 Task: Create a due date automation trigger when advanced on, 2 days before a card is due add dates with an overdue due date at 11:00 AM.
Action: Mouse moved to (1005, 294)
Screenshot: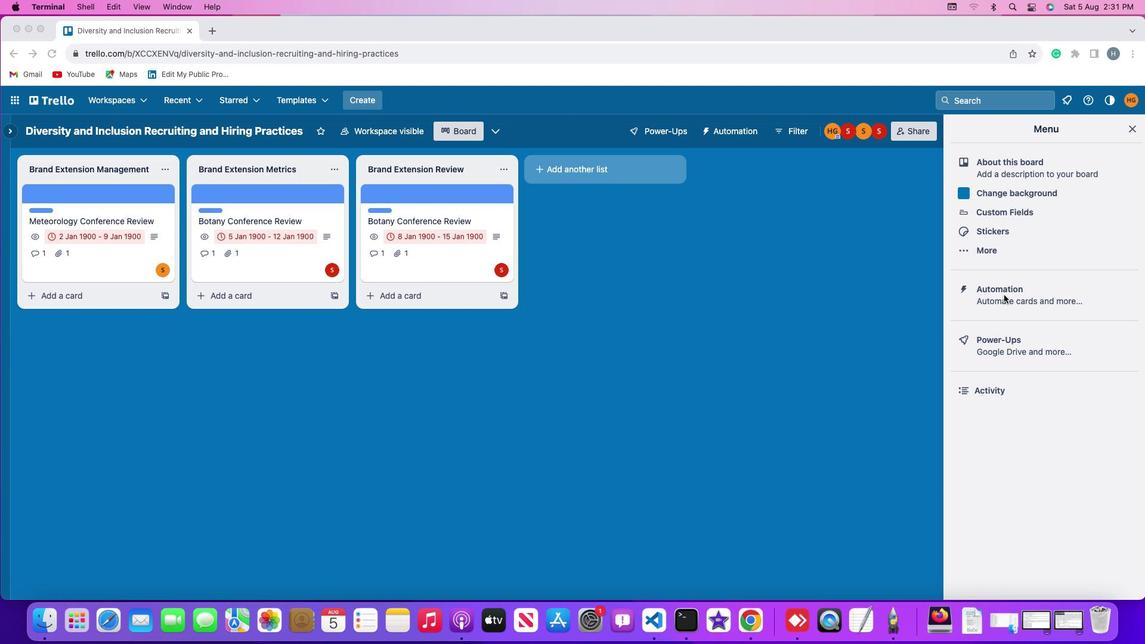 
Action: Mouse pressed left at (1005, 294)
Screenshot: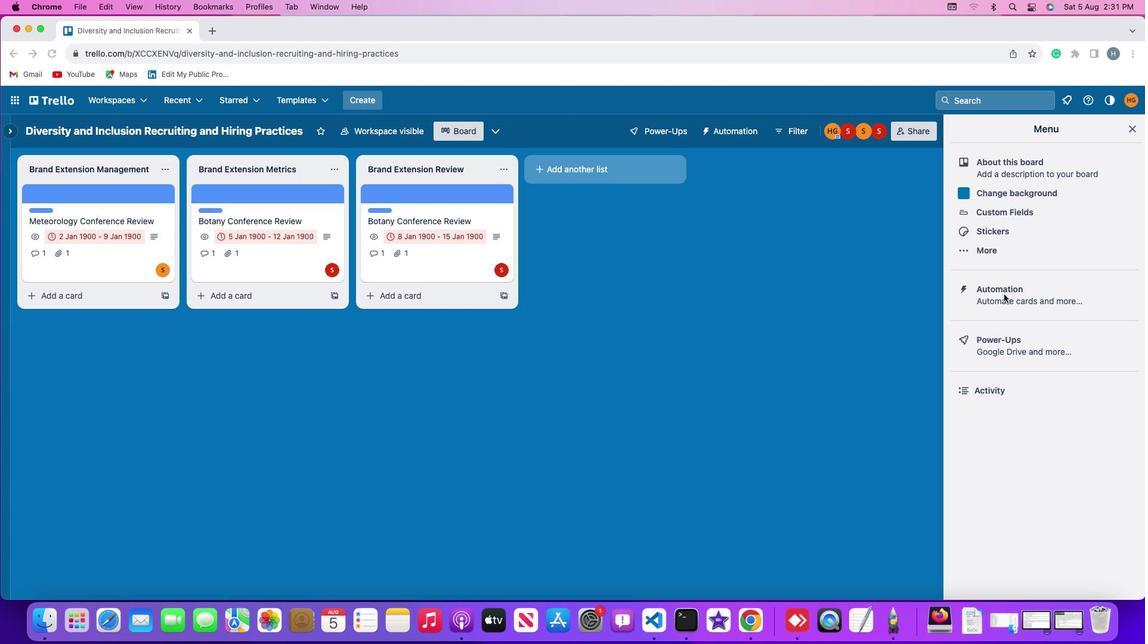 
Action: Mouse moved to (1005, 294)
Screenshot: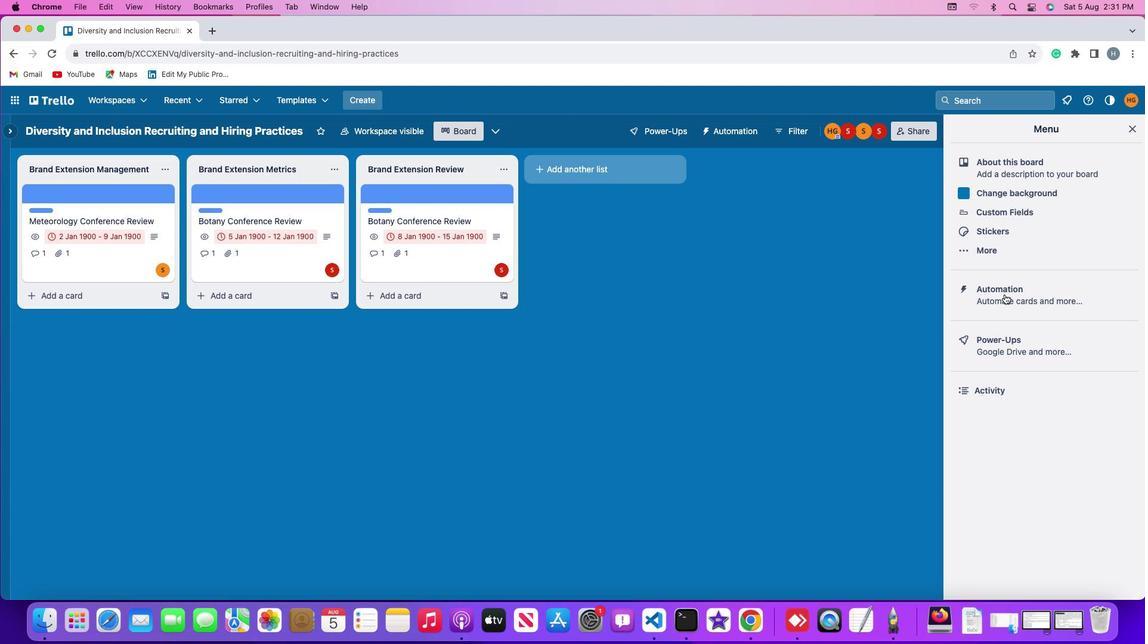 
Action: Mouse pressed left at (1005, 294)
Screenshot: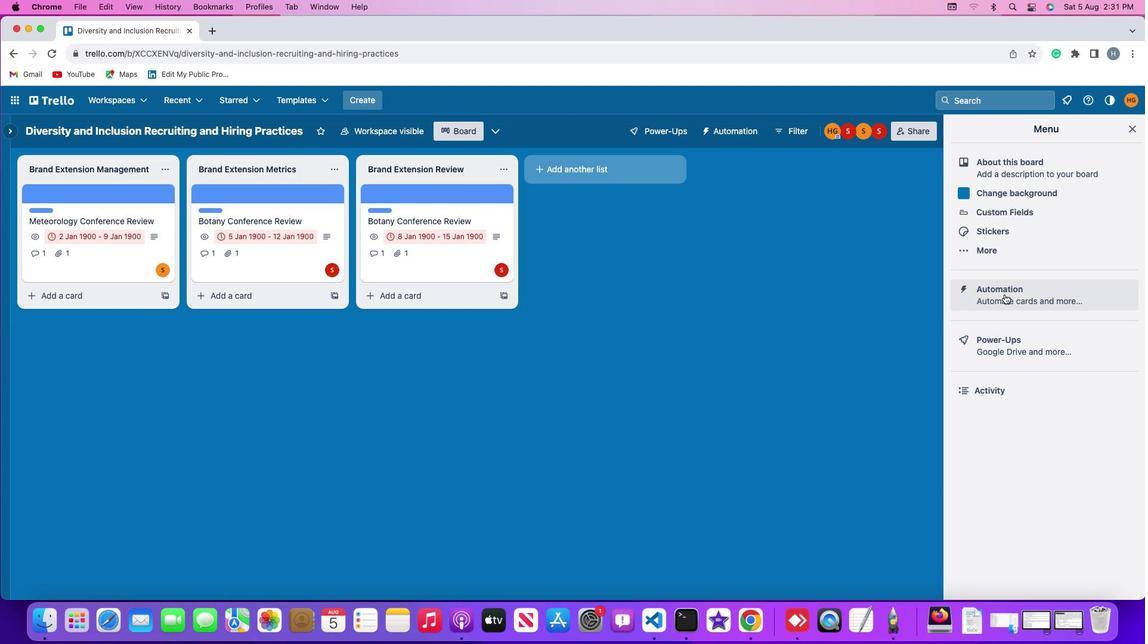 
Action: Mouse moved to (69, 286)
Screenshot: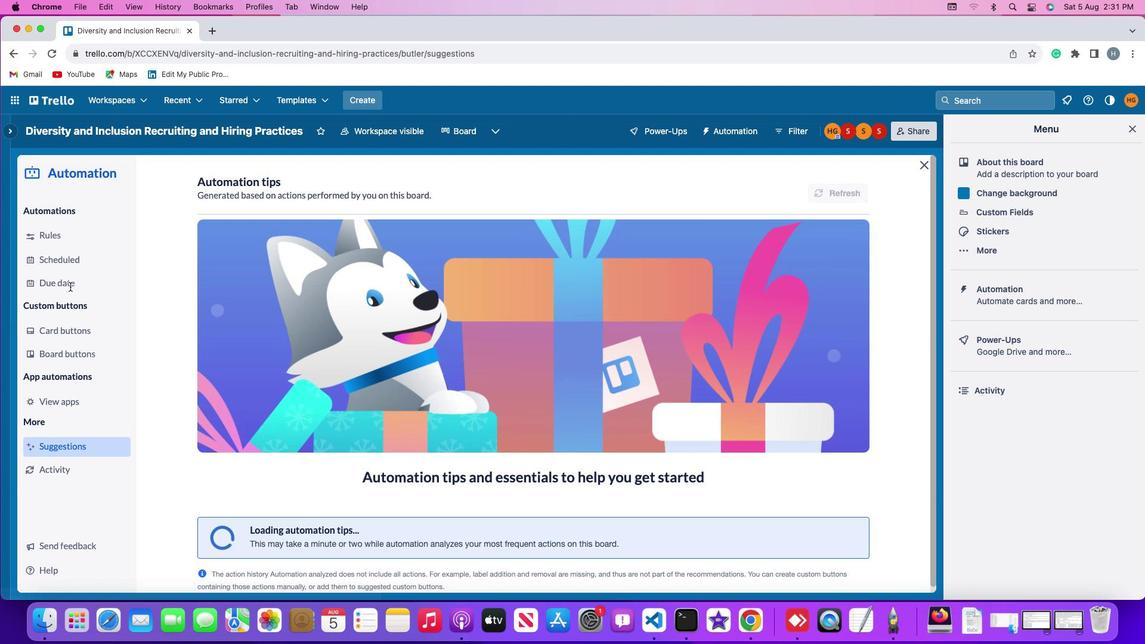 
Action: Mouse pressed left at (69, 286)
Screenshot: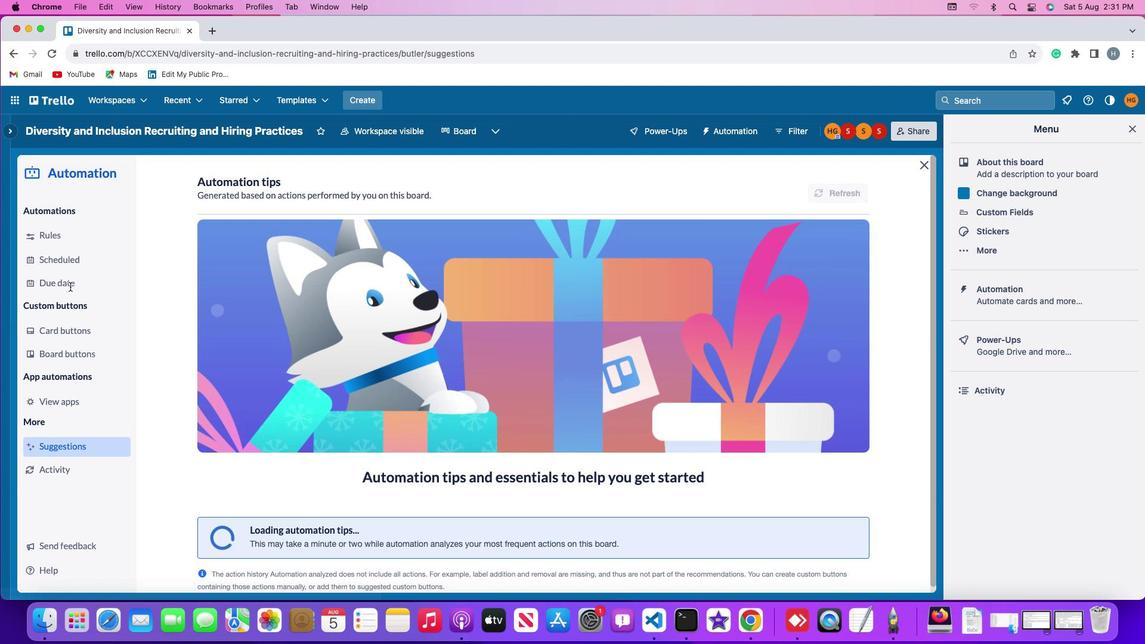 
Action: Mouse moved to (805, 183)
Screenshot: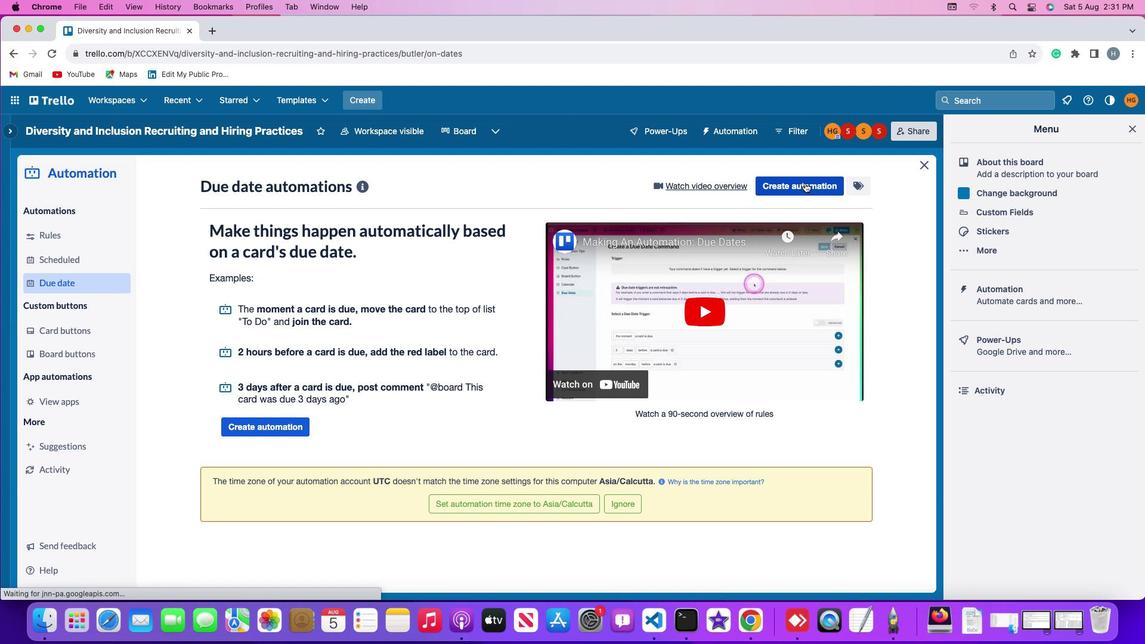 
Action: Mouse pressed left at (805, 183)
Screenshot: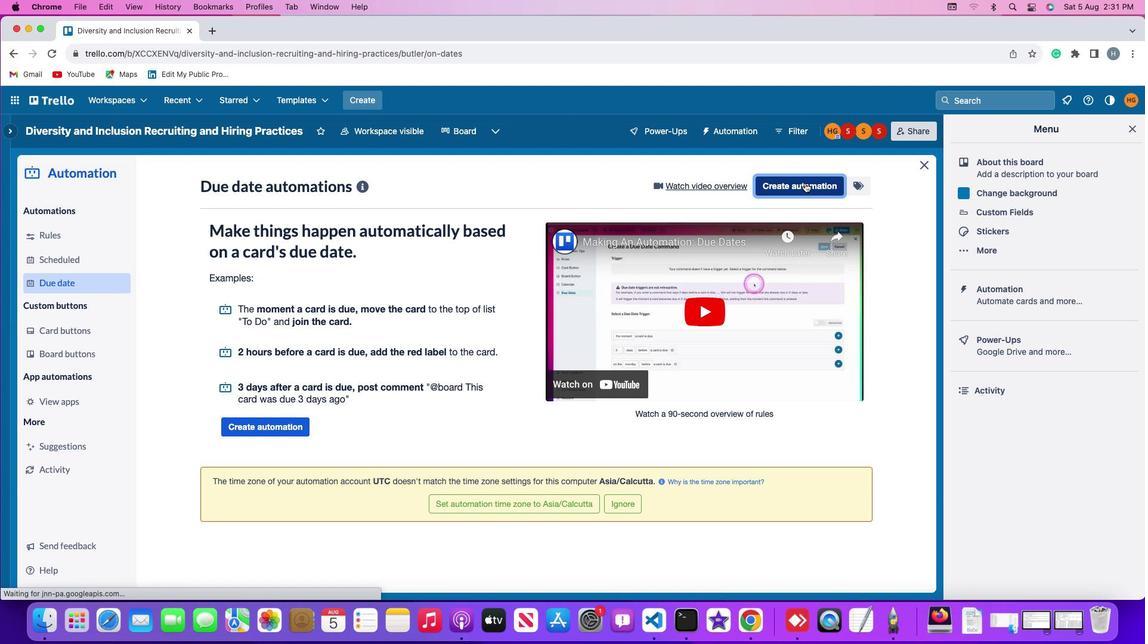 
Action: Mouse moved to (530, 299)
Screenshot: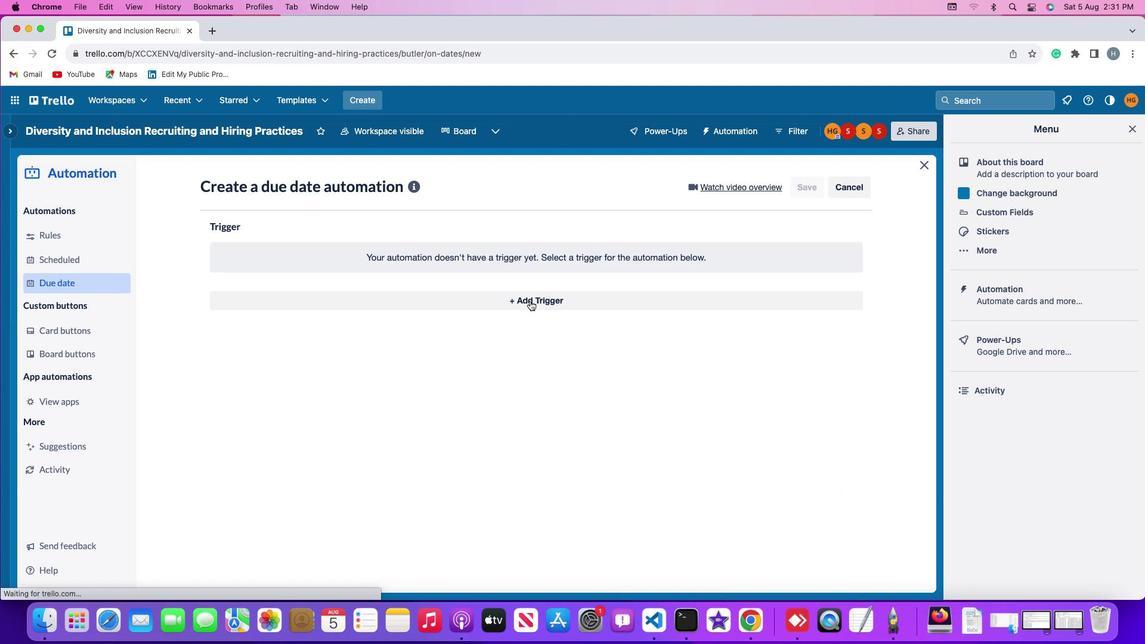 
Action: Mouse pressed left at (530, 299)
Screenshot: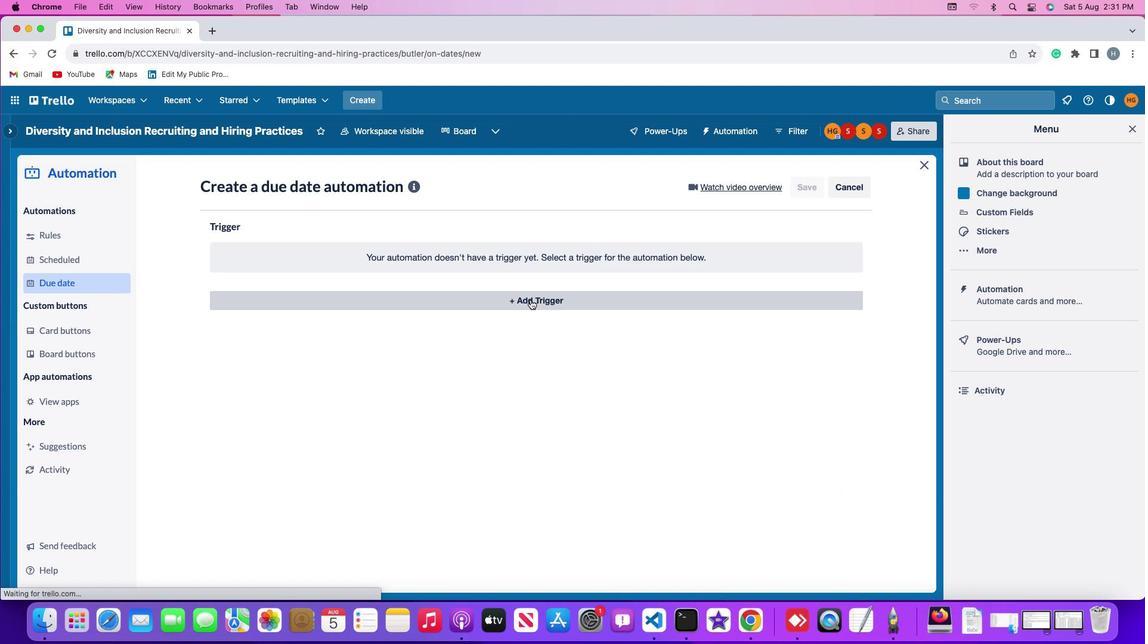 
Action: Mouse moved to (235, 480)
Screenshot: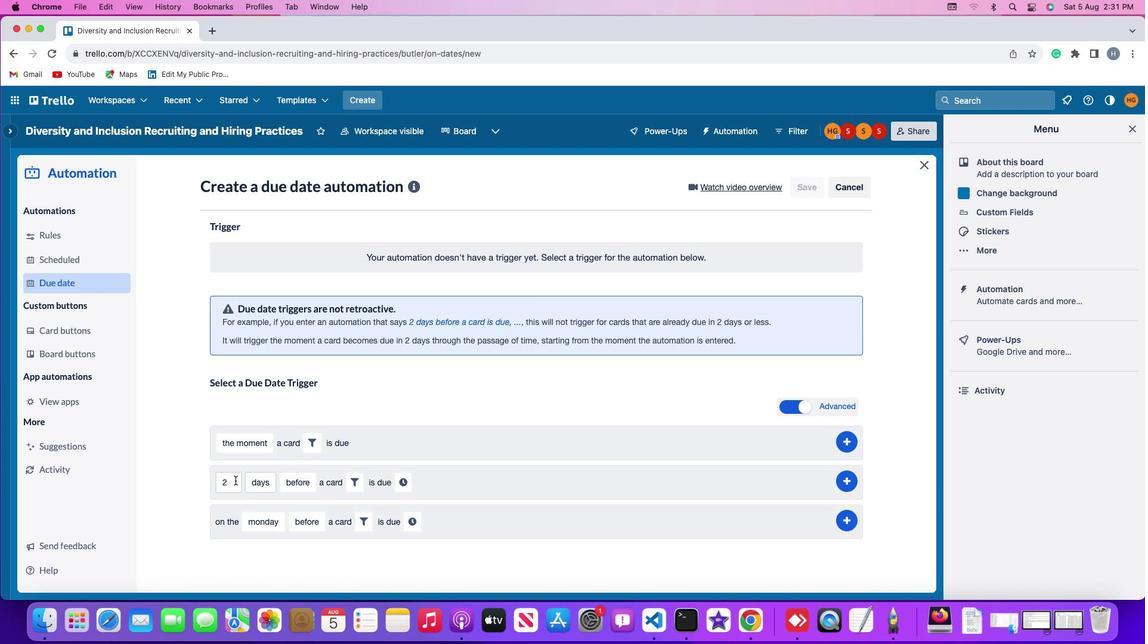 
Action: Mouse pressed left at (235, 480)
Screenshot: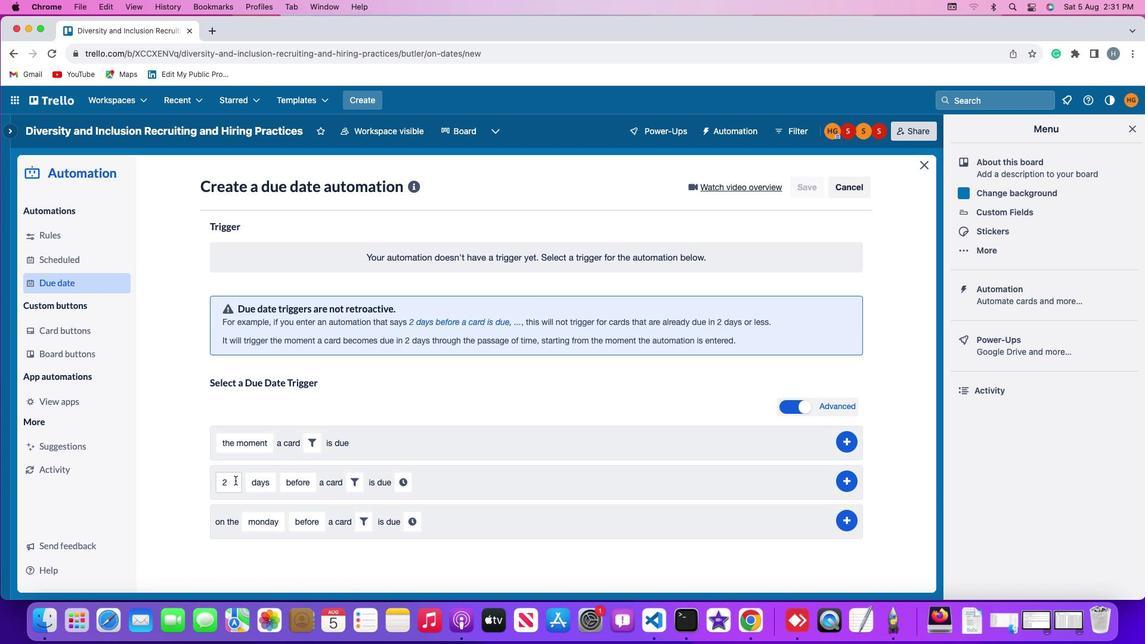 
Action: Key pressed Key.backspace'2'
Screenshot: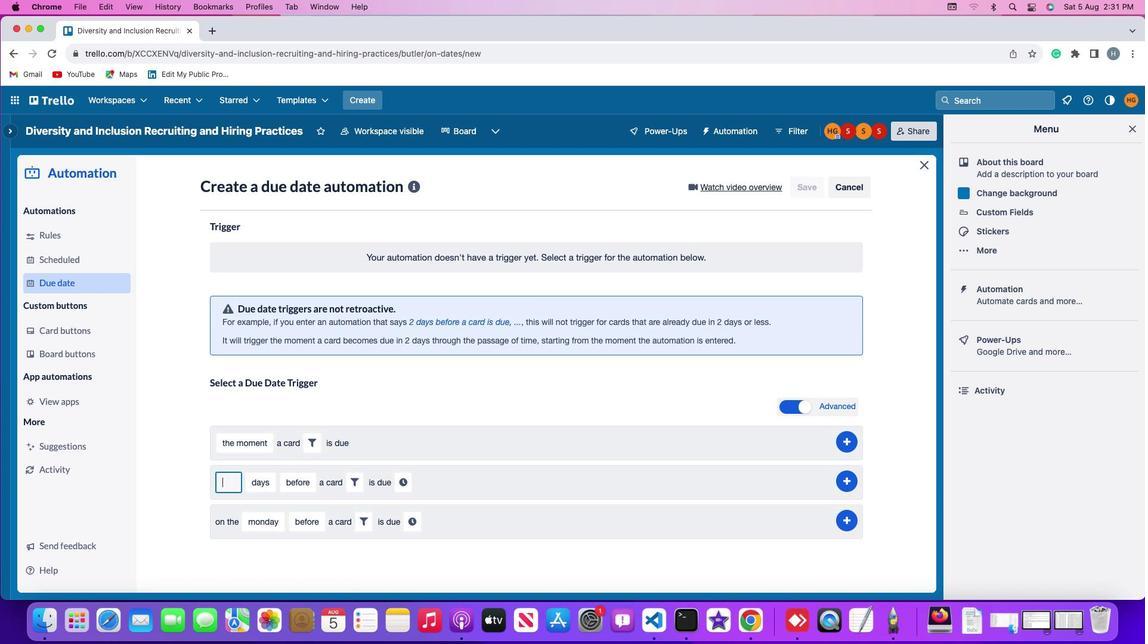 
Action: Mouse moved to (256, 483)
Screenshot: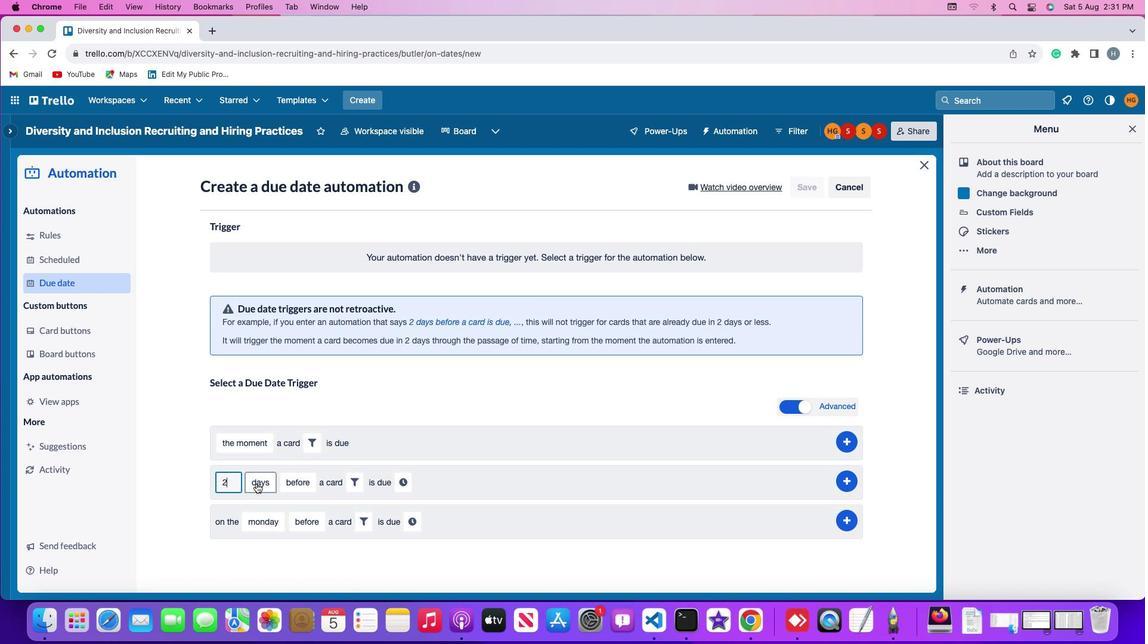 
Action: Mouse pressed left at (256, 483)
Screenshot: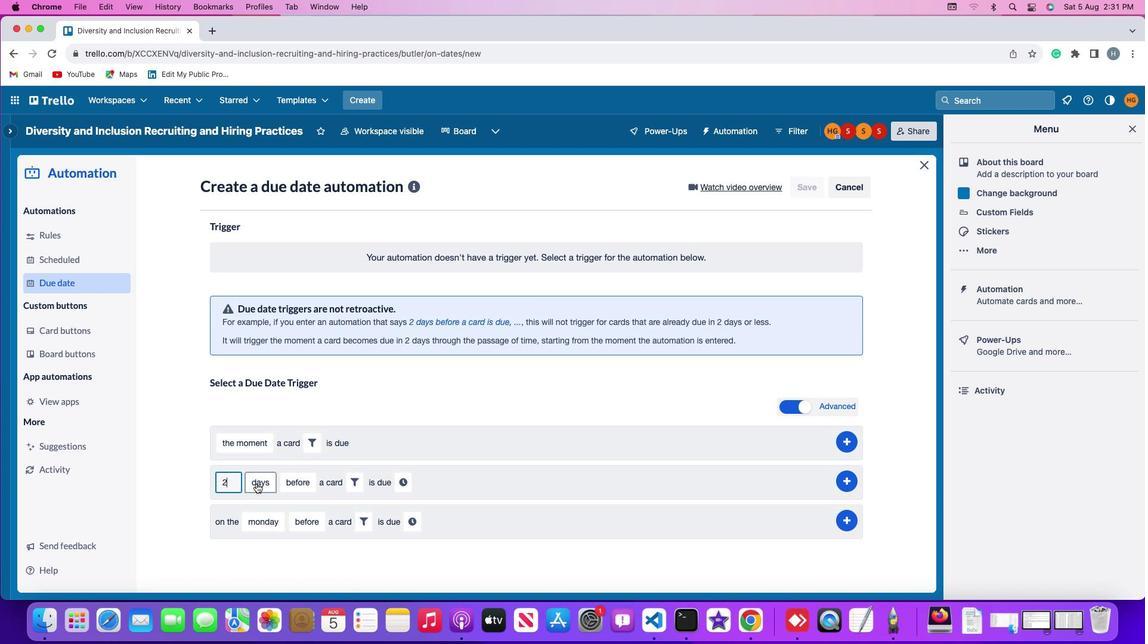 
Action: Mouse moved to (262, 503)
Screenshot: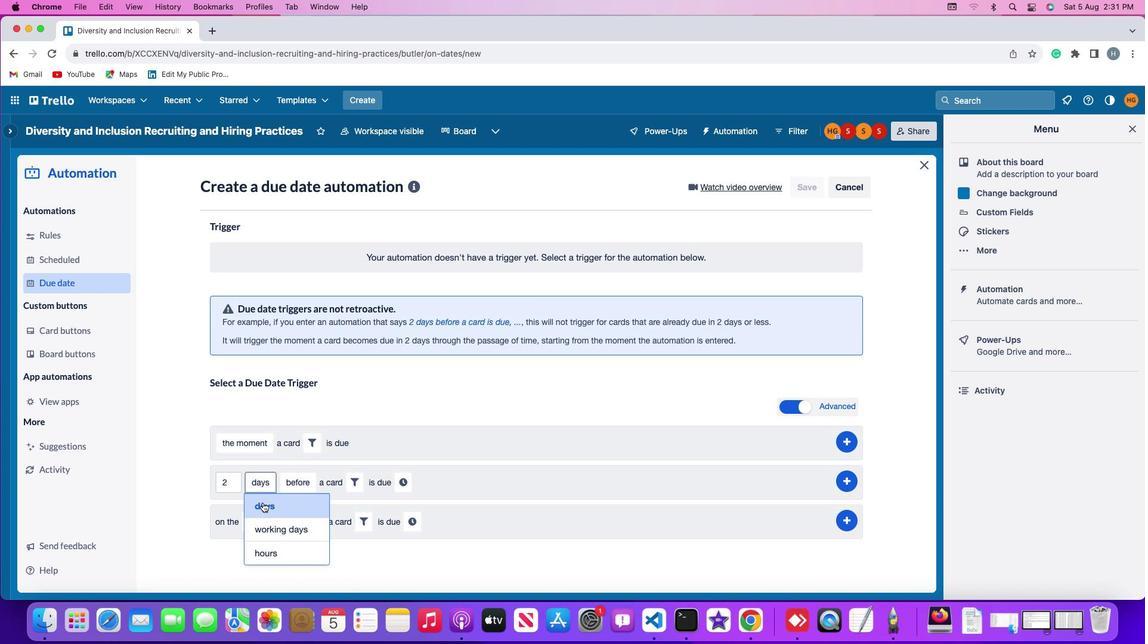 
Action: Mouse pressed left at (262, 503)
Screenshot: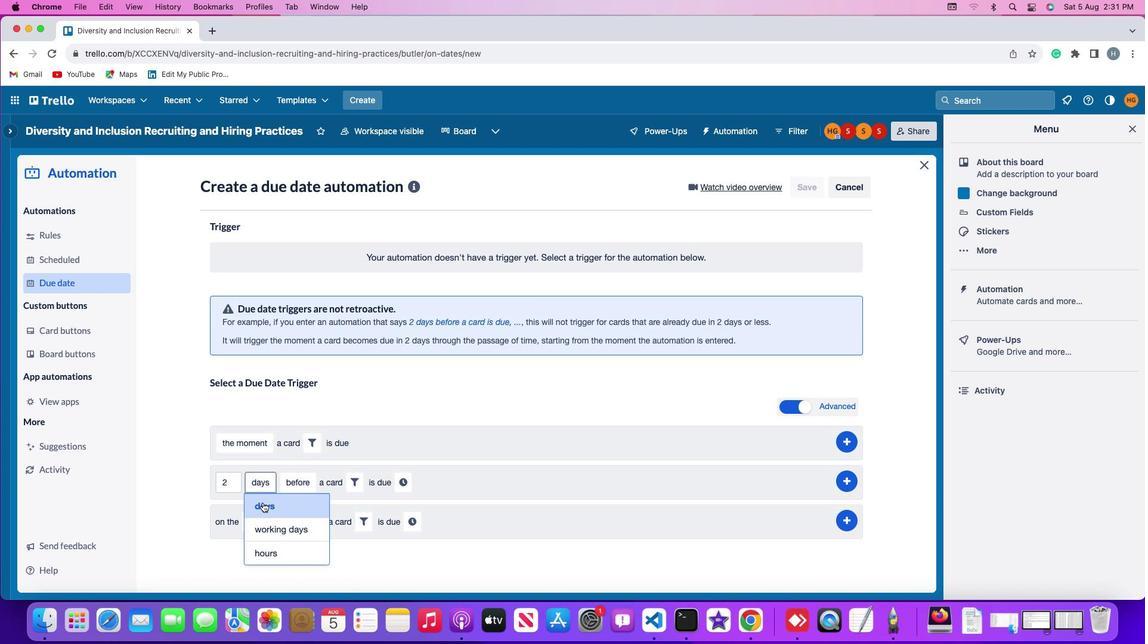 
Action: Mouse moved to (293, 481)
Screenshot: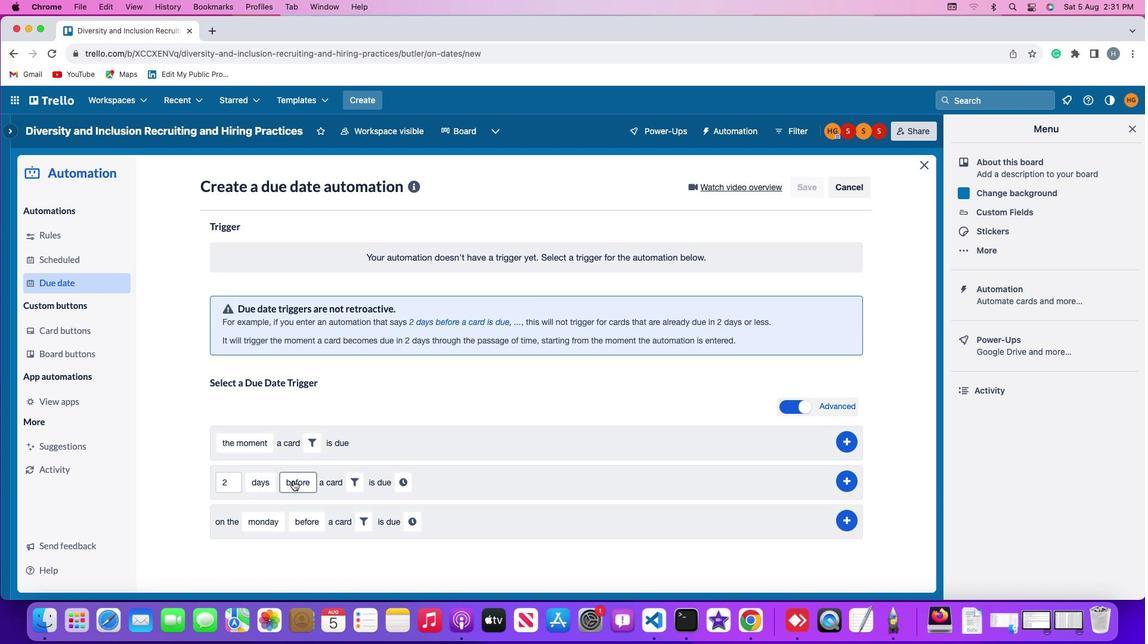 
Action: Mouse pressed left at (293, 481)
Screenshot: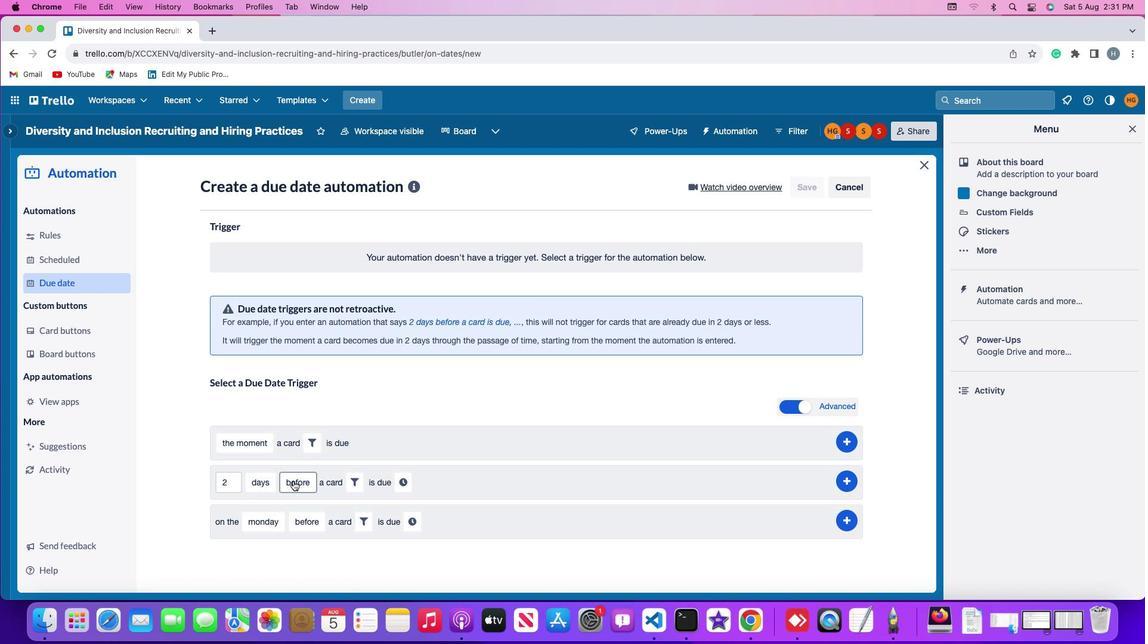 
Action: Mouse moved to (300, 509)
Screenshot: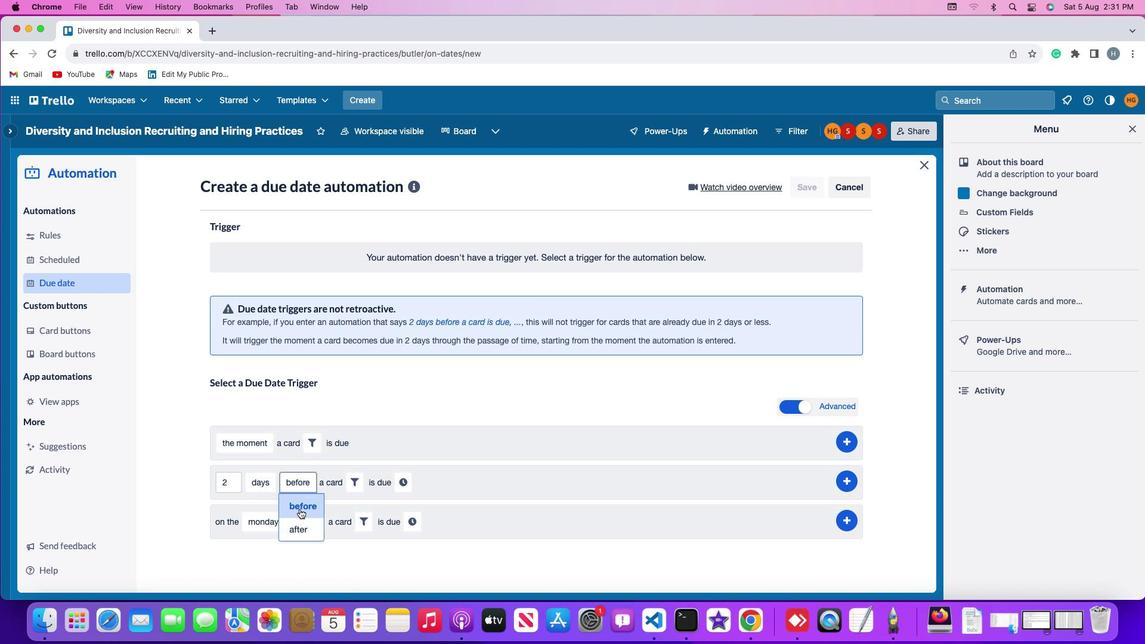 
Action: Mouse pressed left at (300, 509)
Screenshot: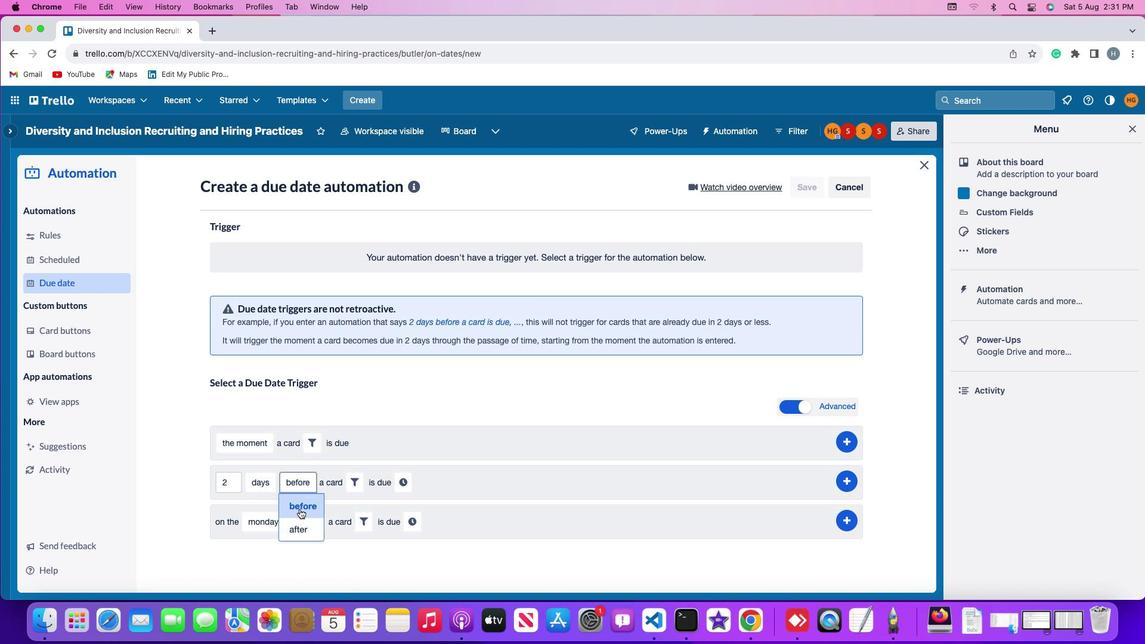 
Action: Mouse moved to (361, 484)
Screenshot: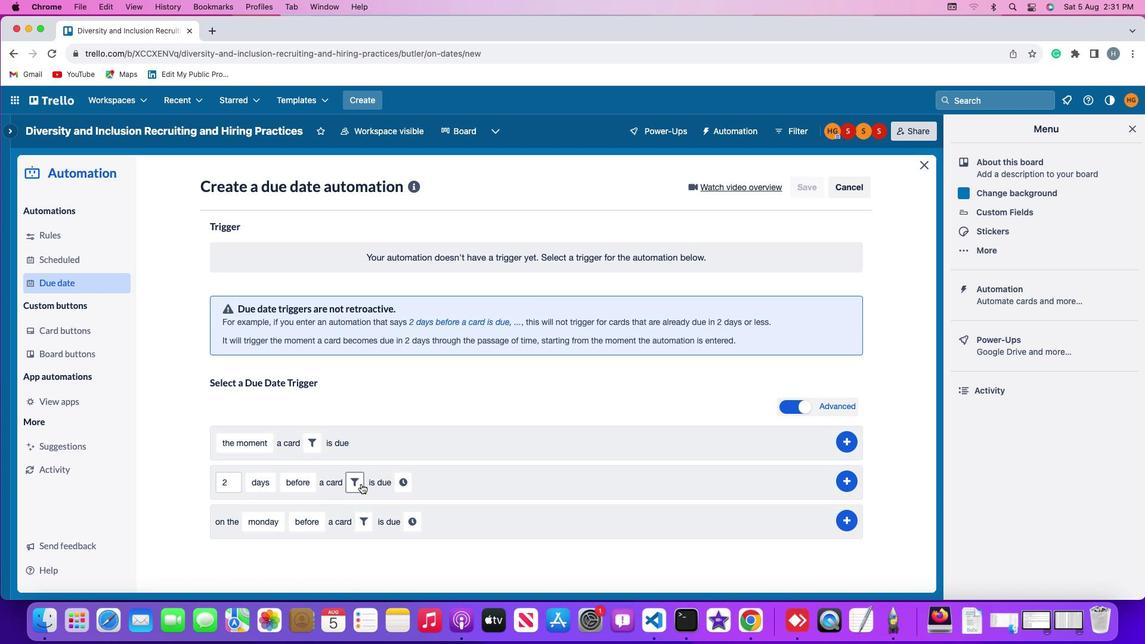 
Action: Mouse pressed left at (361, 484)
Screenshot: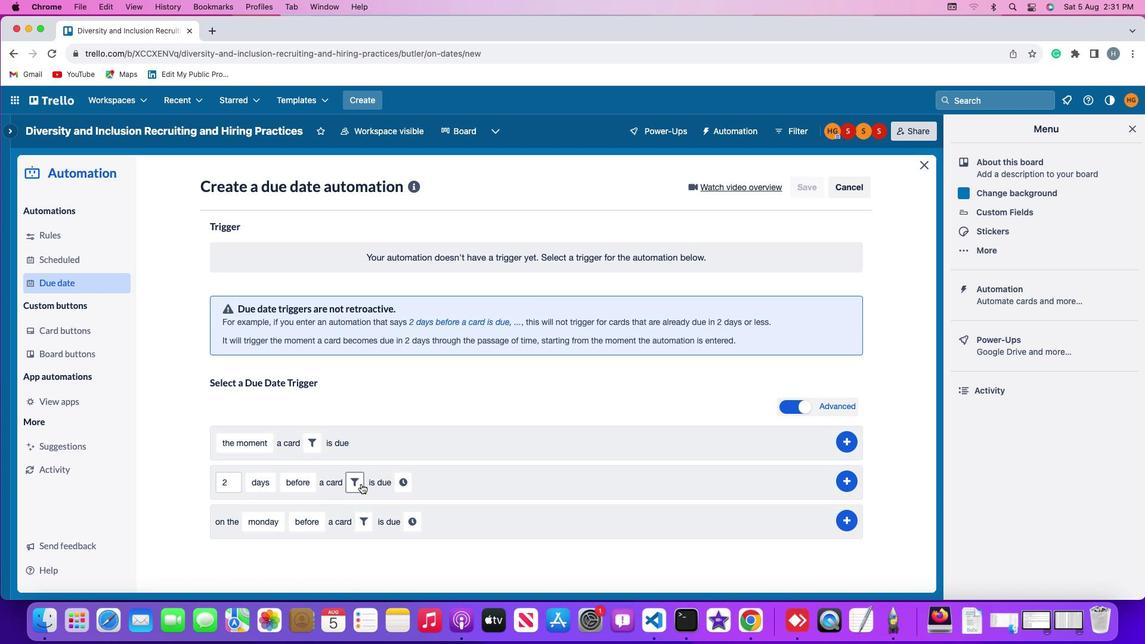
Action: Mouse moved to (361, 484)
Screenshot: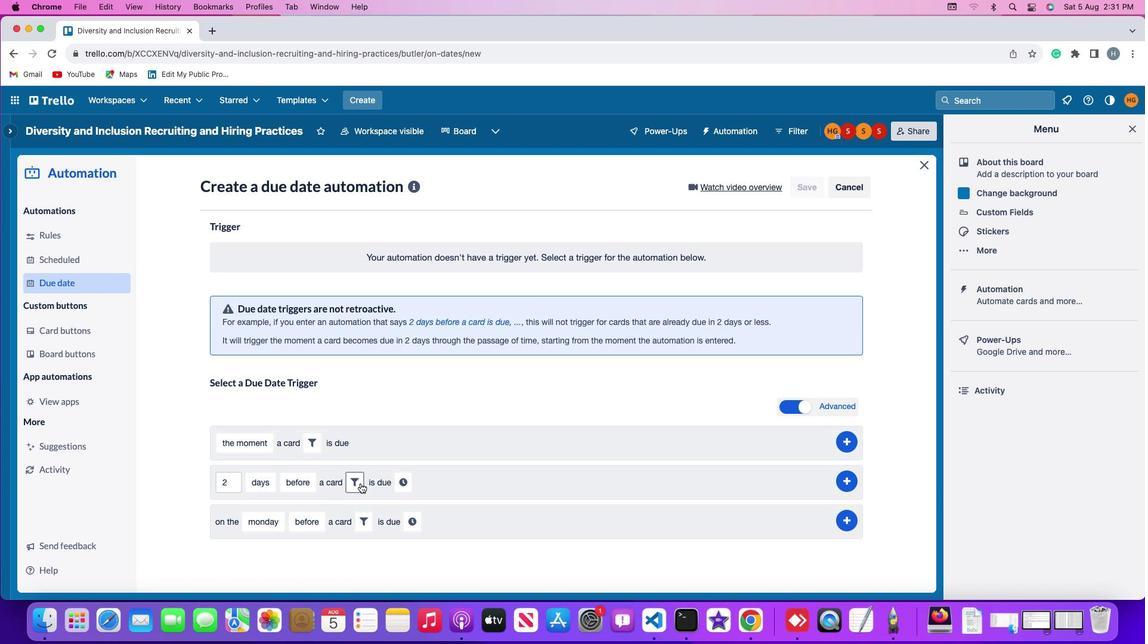 
Action: Mouse scrolled (361, 484) with delta (0, 0)
Screenshot: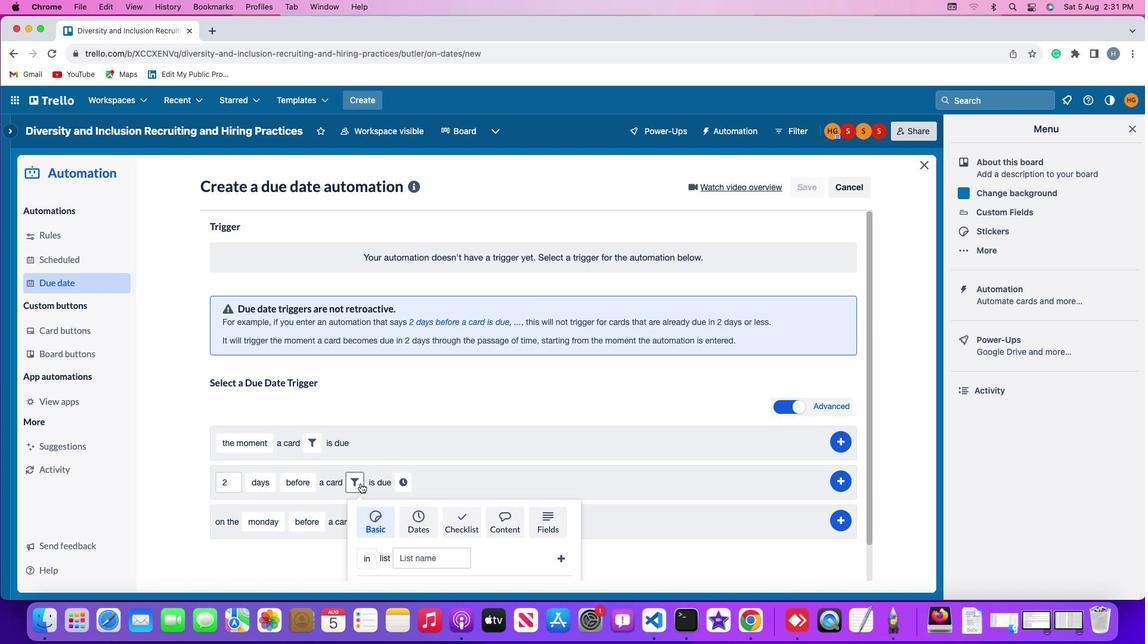 
Action: Mouse scrolled (361, 484) with delta (0, 0)
Screenshot: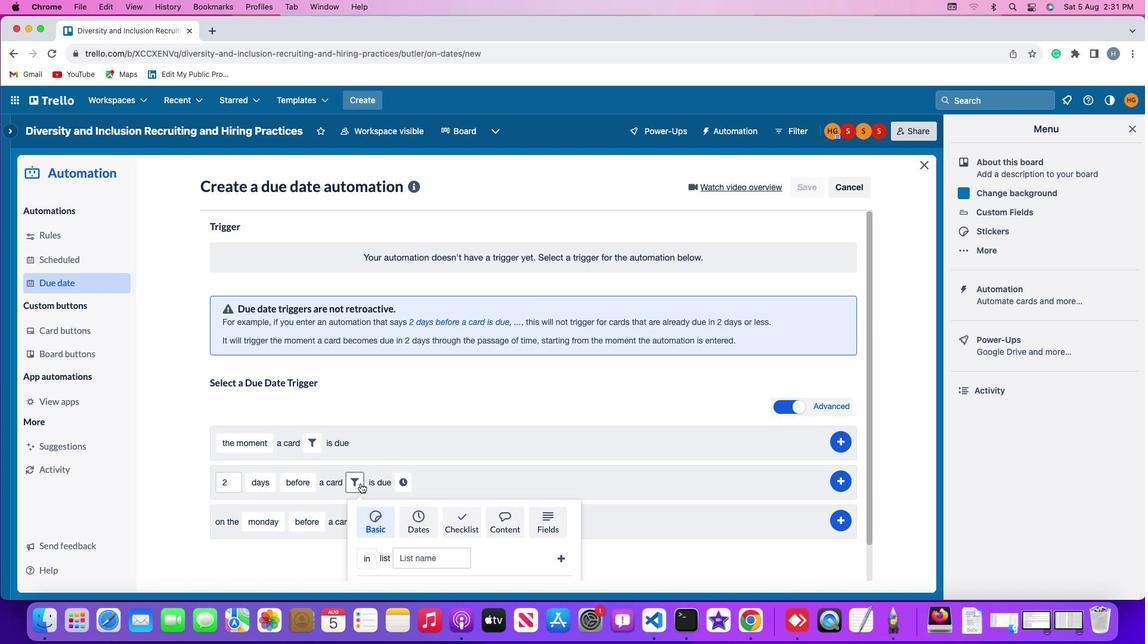 
Action: Mouse scrolled (361, 484) with delta (0, -1)
Screenshot: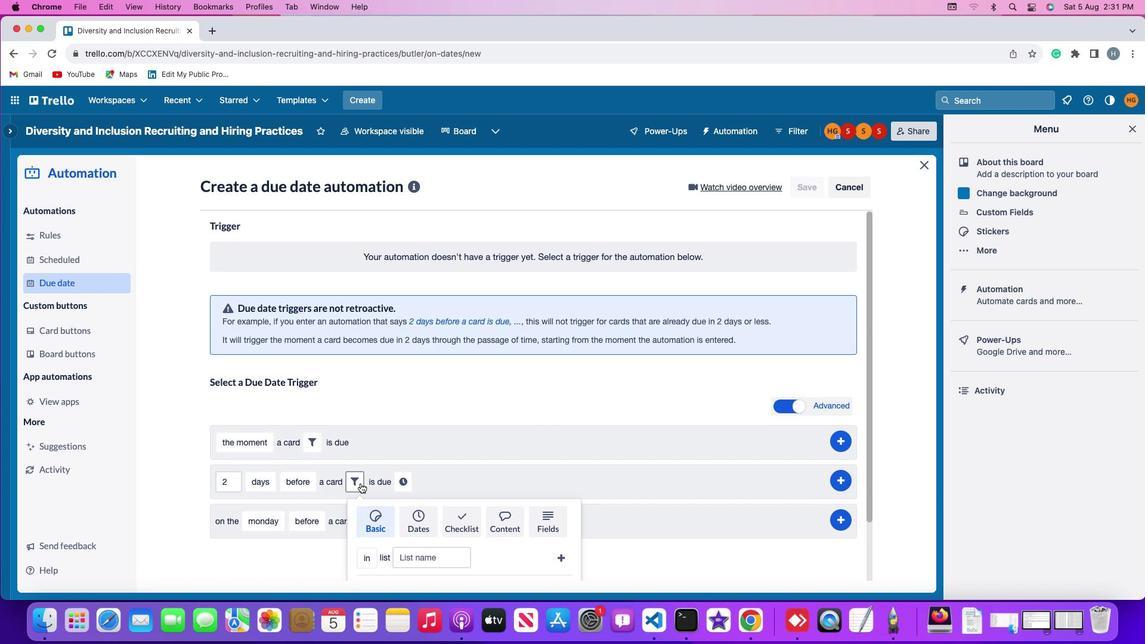 
Action: Mouse scrolled (361, 484) with delta (0, -2)
Screenshot: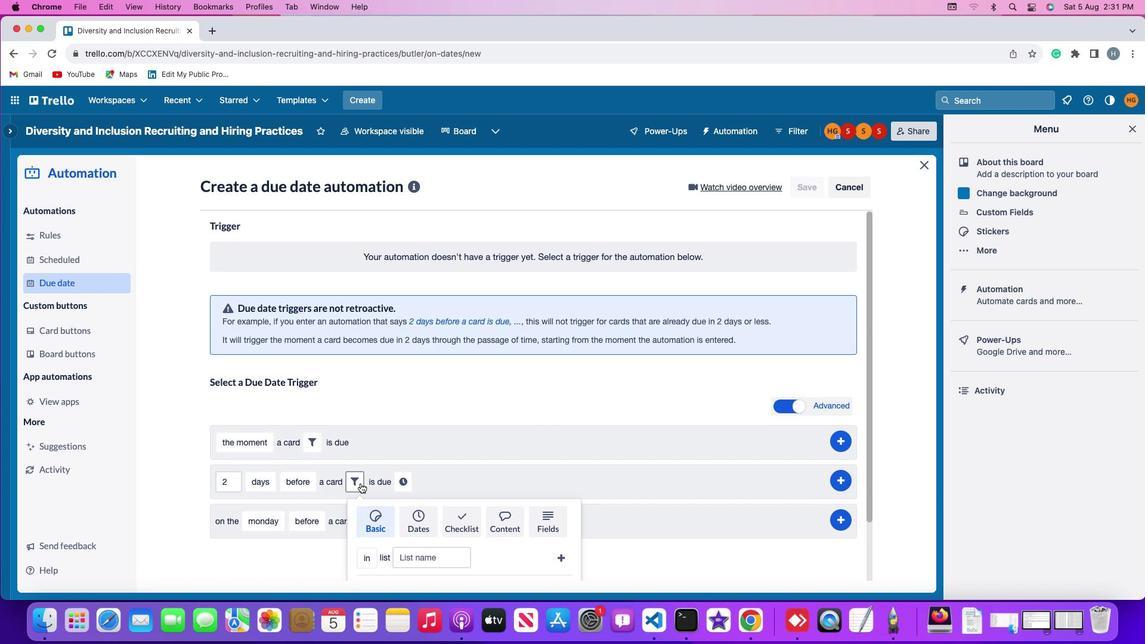 
Action: Mouse scrolled (361, 484) with delta (0, -3)
Screenshot: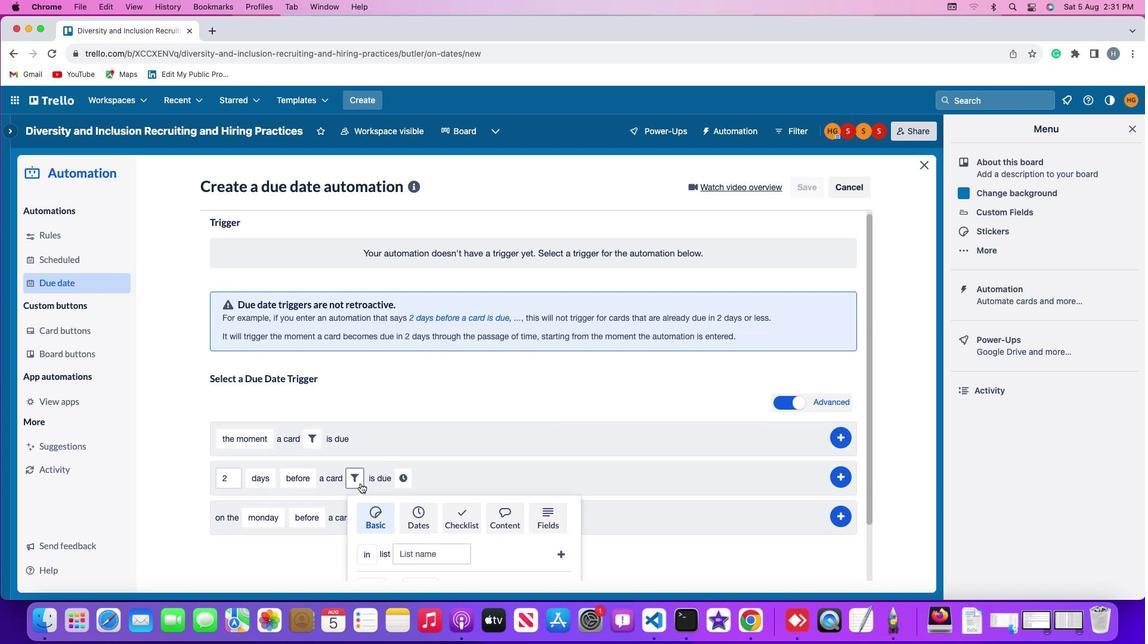 
Action: Mouse scrolled (361, 484) with delta (0, -3)
Screenshot: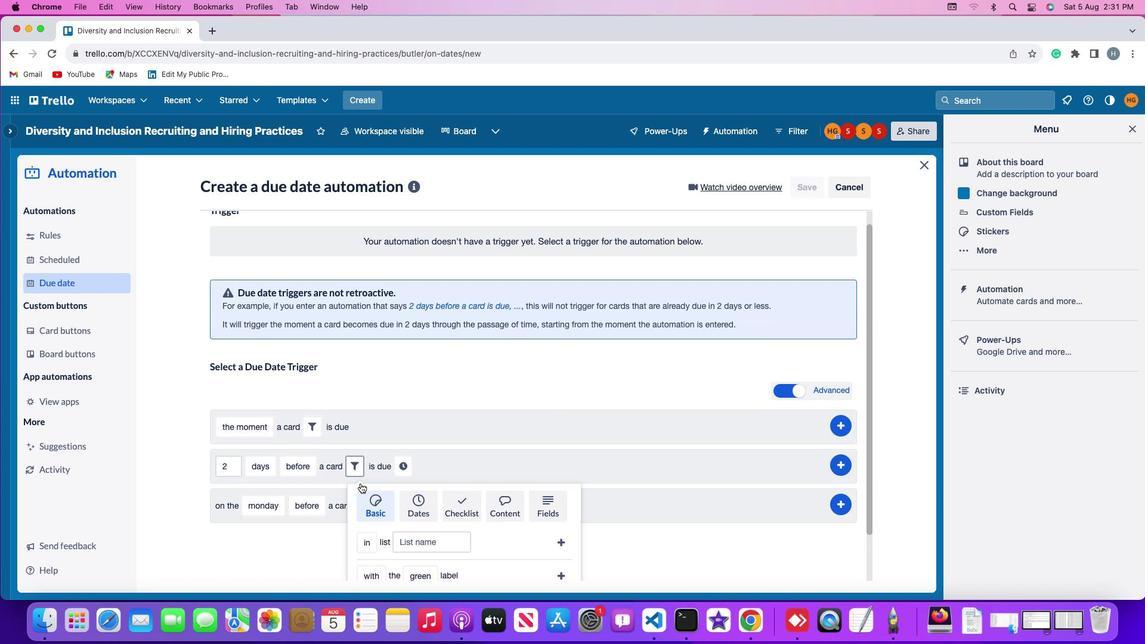 
Action: Mouse moved to (423, 456)
Screenshot: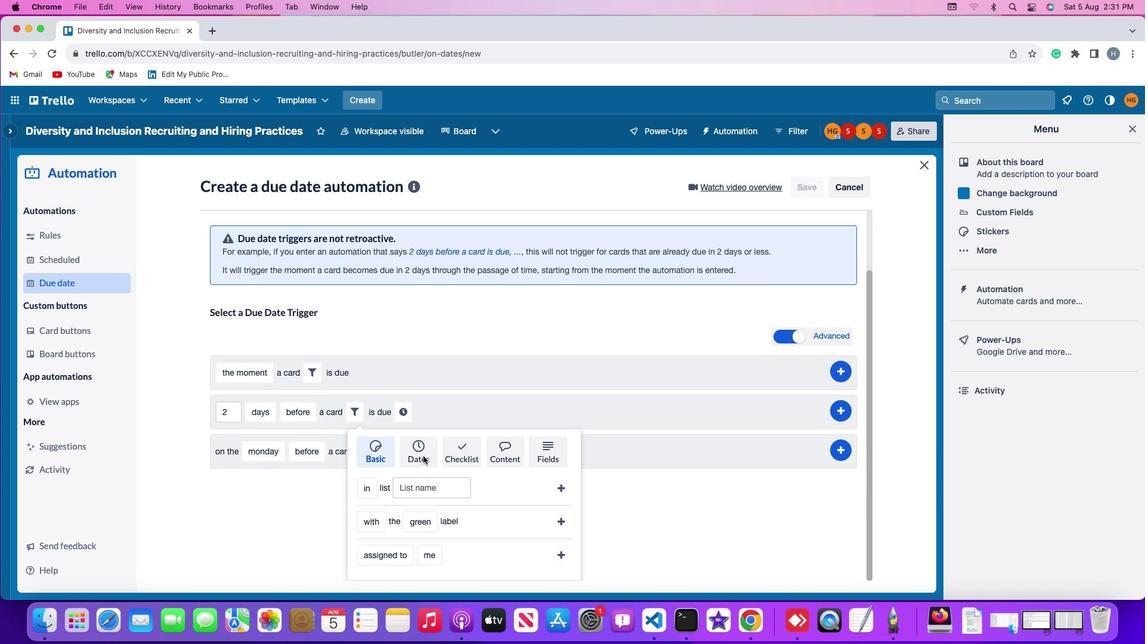 
Action: Mouse pressed left at (423, 456)
Screenshot: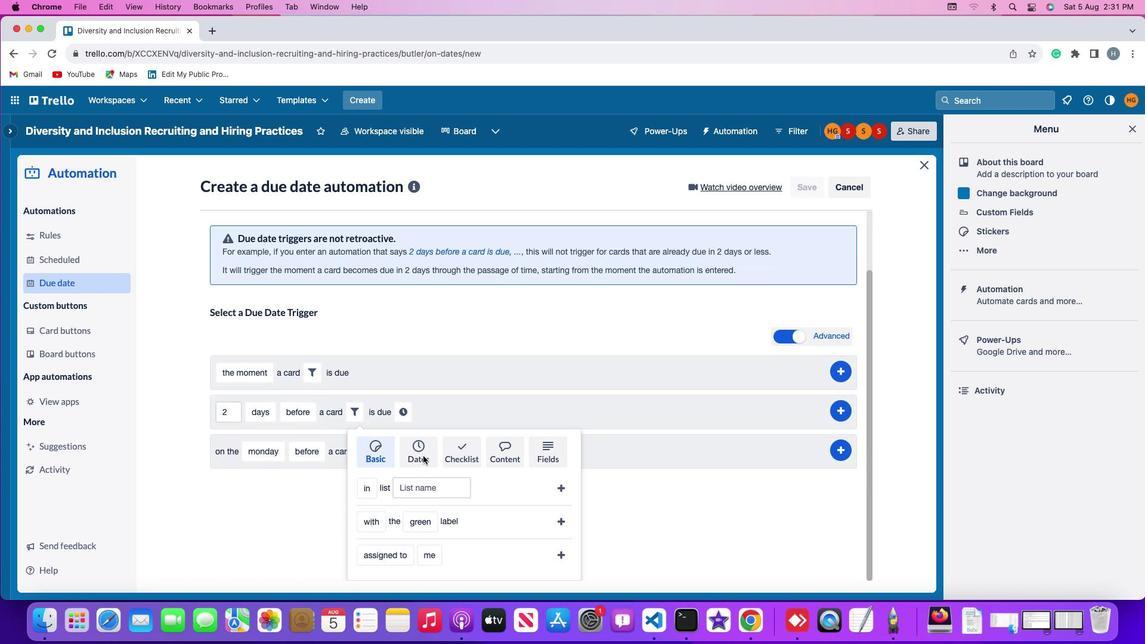 
Action: Mouse moved to (399, 490)
Screenshot: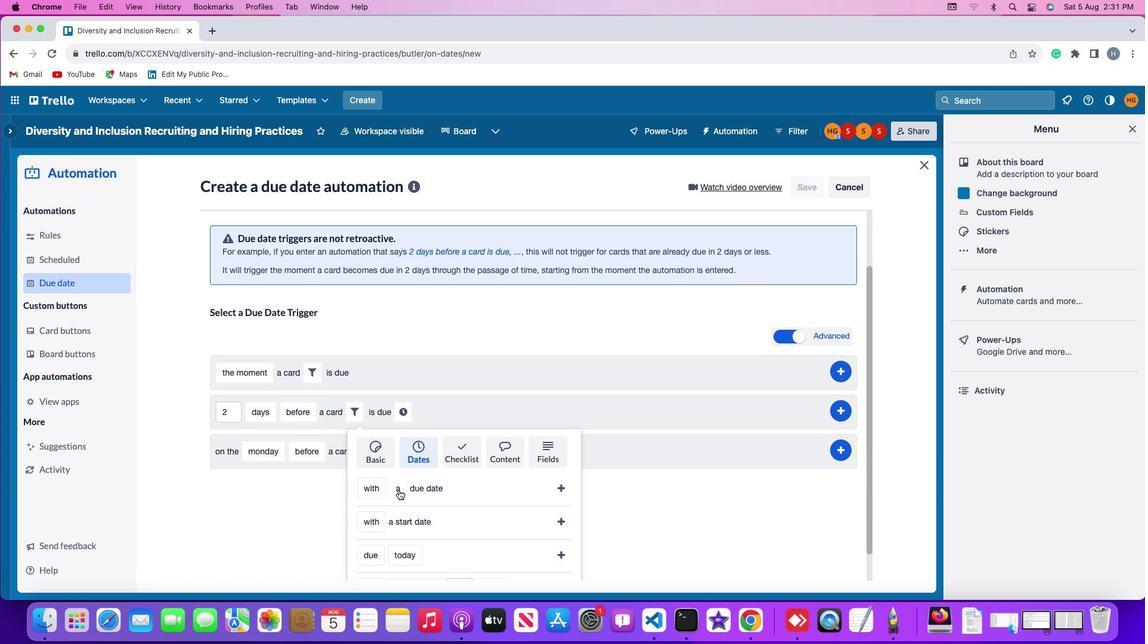 
Action: Mouse pressed left at (399, 490)
Screenshot: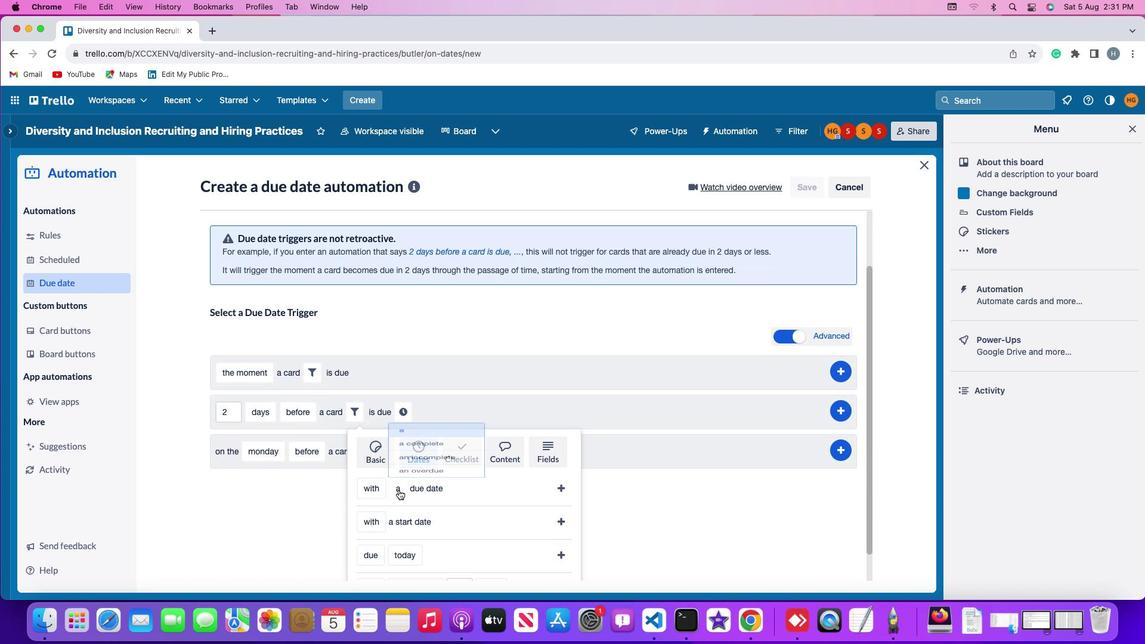 
Action: Mouse moved to (421, 468)
Screenshot: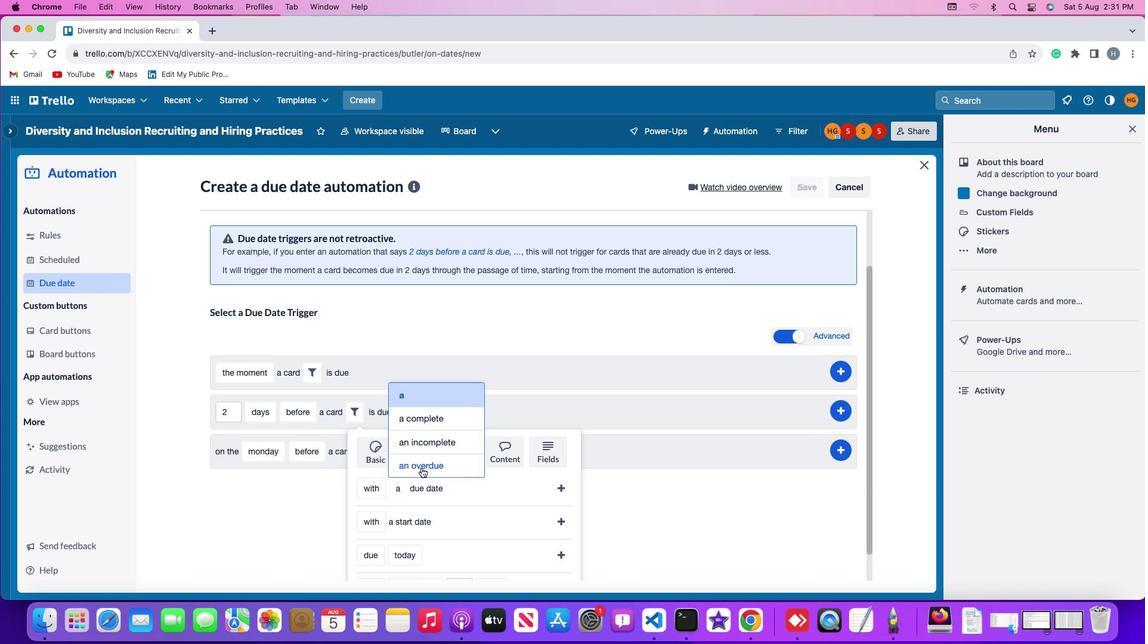 
Action: Mouse pressed left at (421, 468)
Screenshot: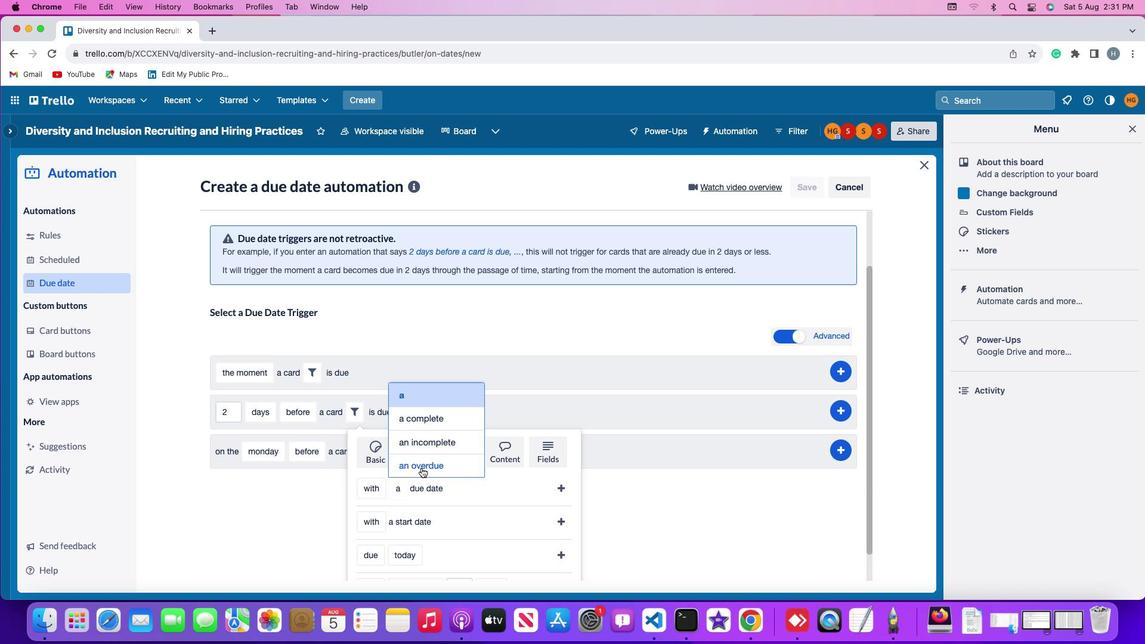 
Action: Mouse moved to (562, 485)
Screenshot: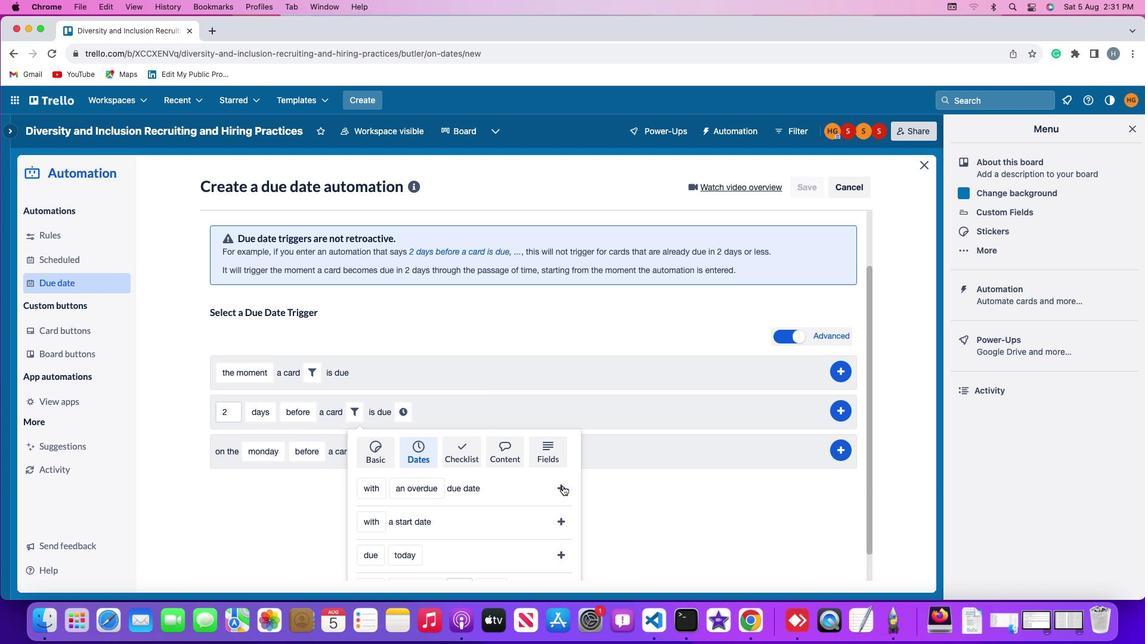 
Action: Mouse pressed left at (562, 485)
Screenshot: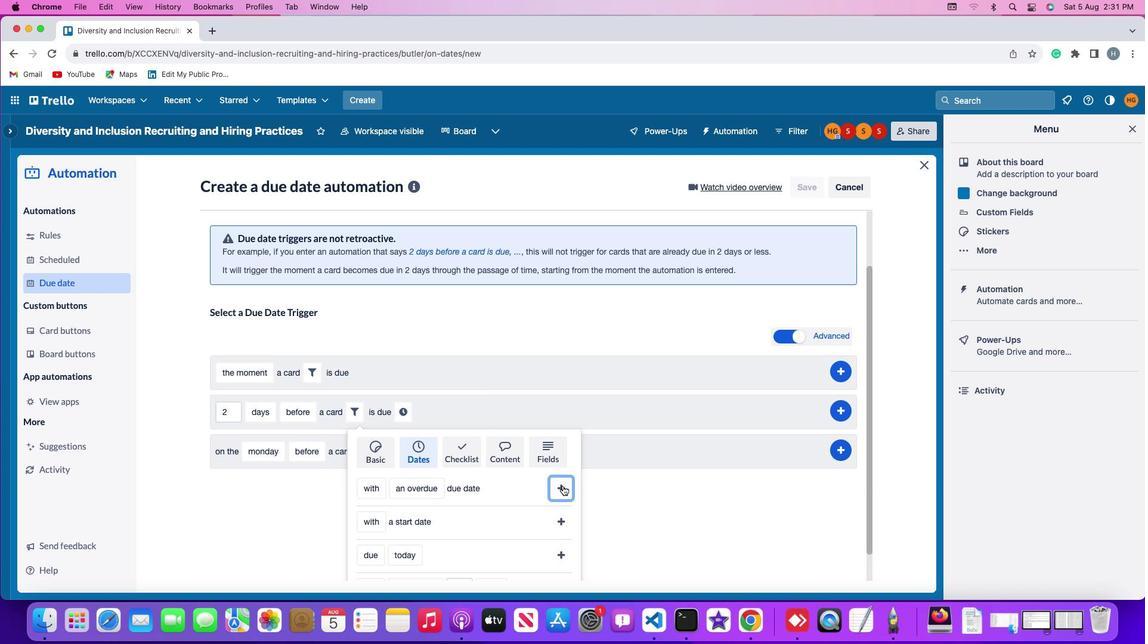 
Action: Mouse moved to (530, 476)
Screenshot: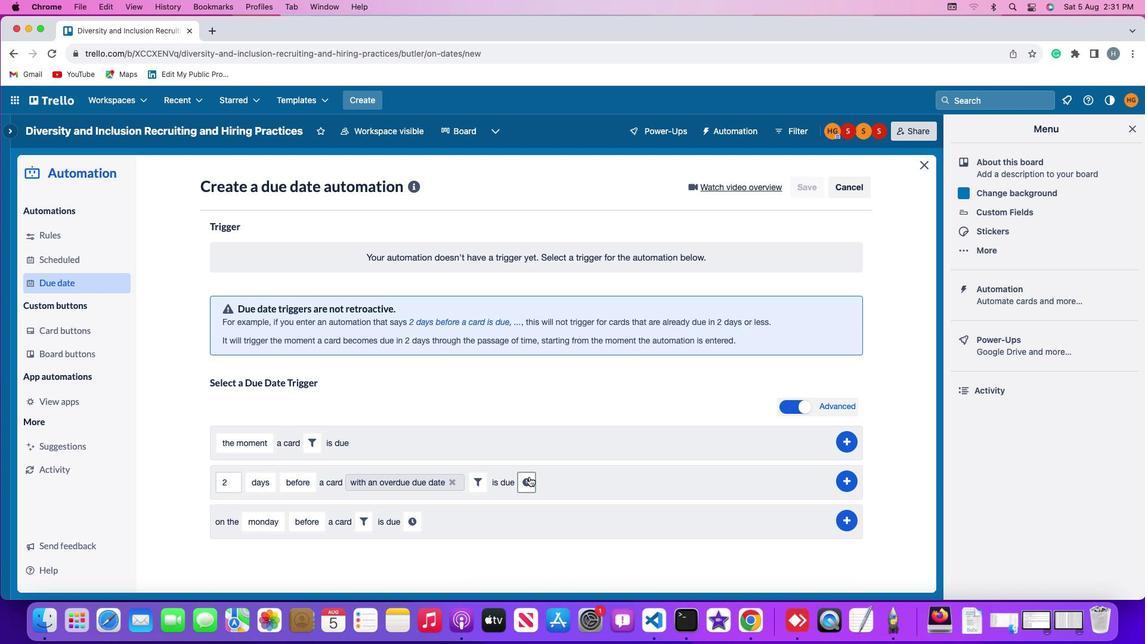 
Action: Mouse pressed left at (530, 476)
Screenshot: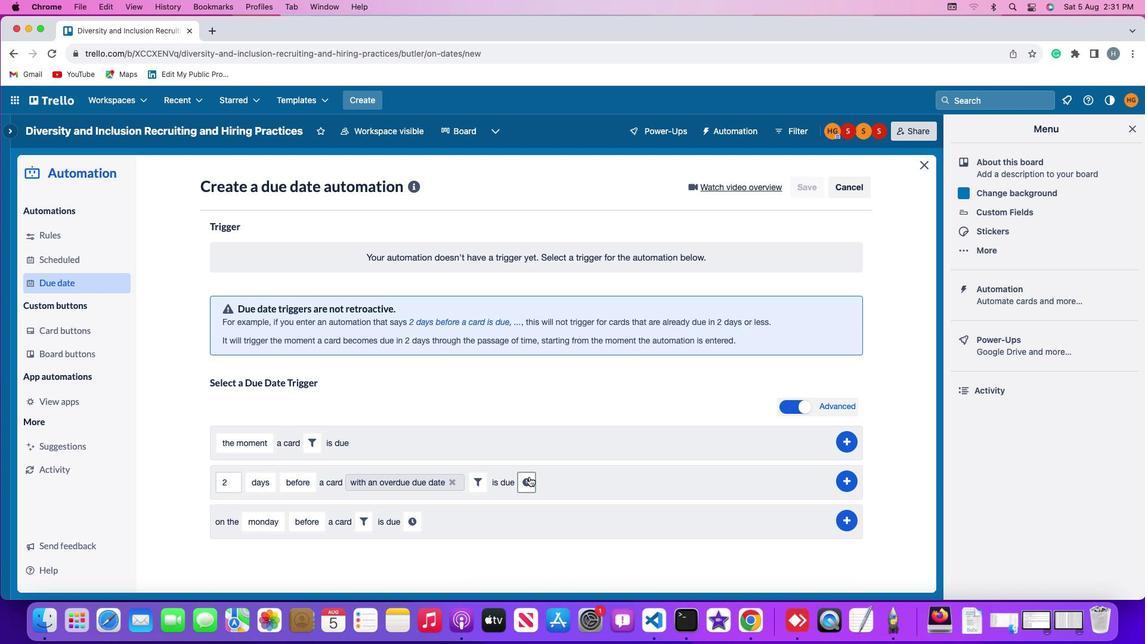 
Action: Mouse moved to (545, 484)
Screenshot: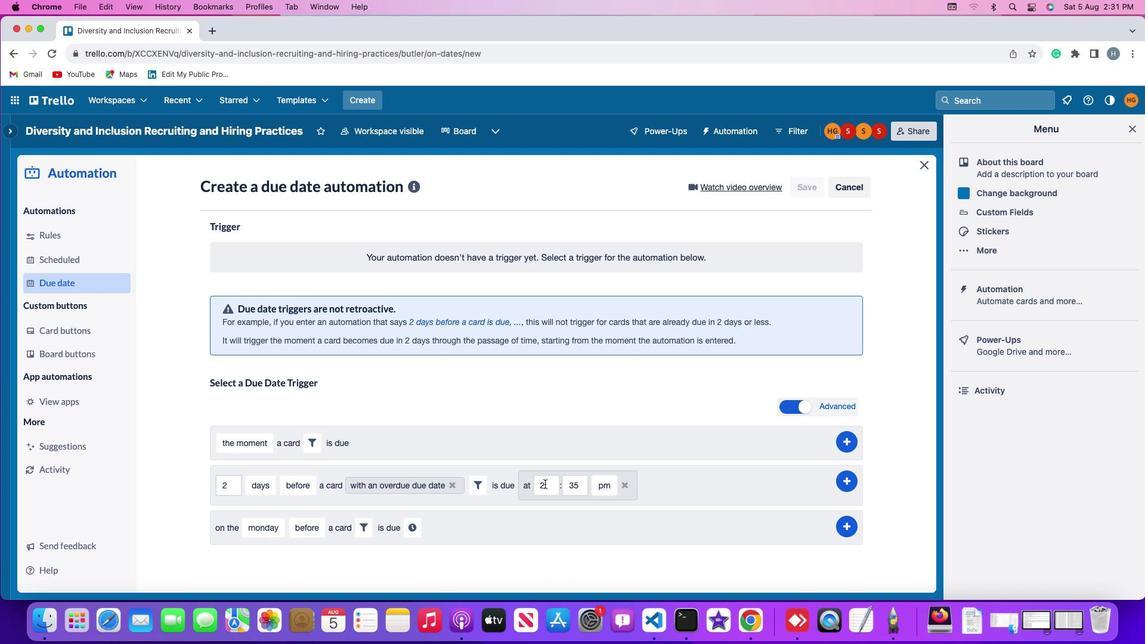 
Action: Mouse pressed left at (545, 484)
Screenshot: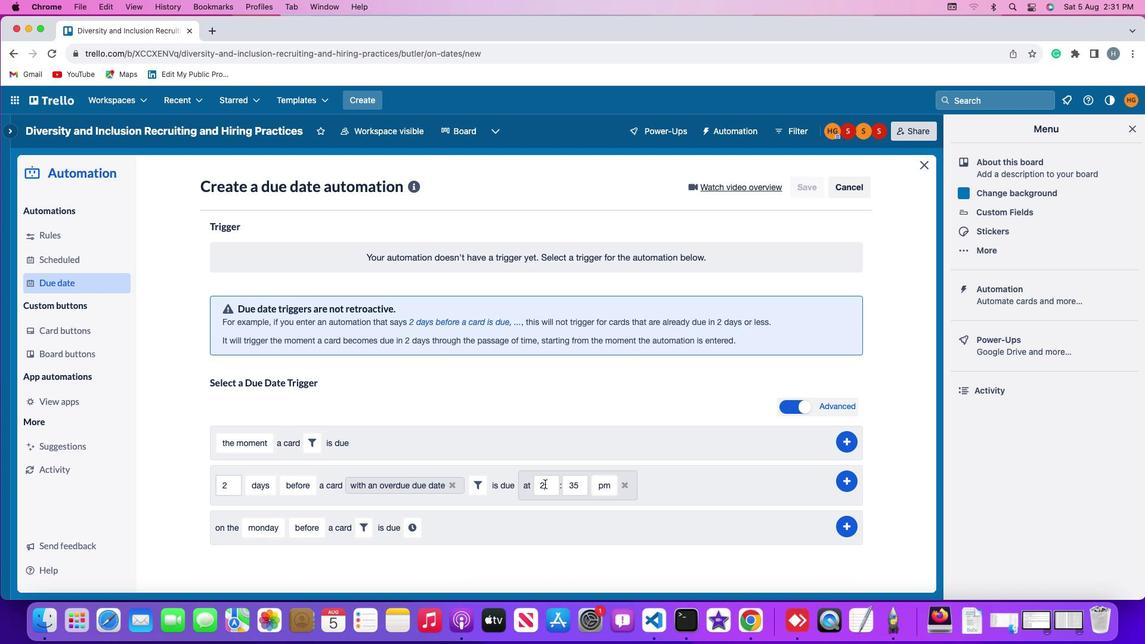 
Action: Mouse moved to (545, 484)
Screenshot: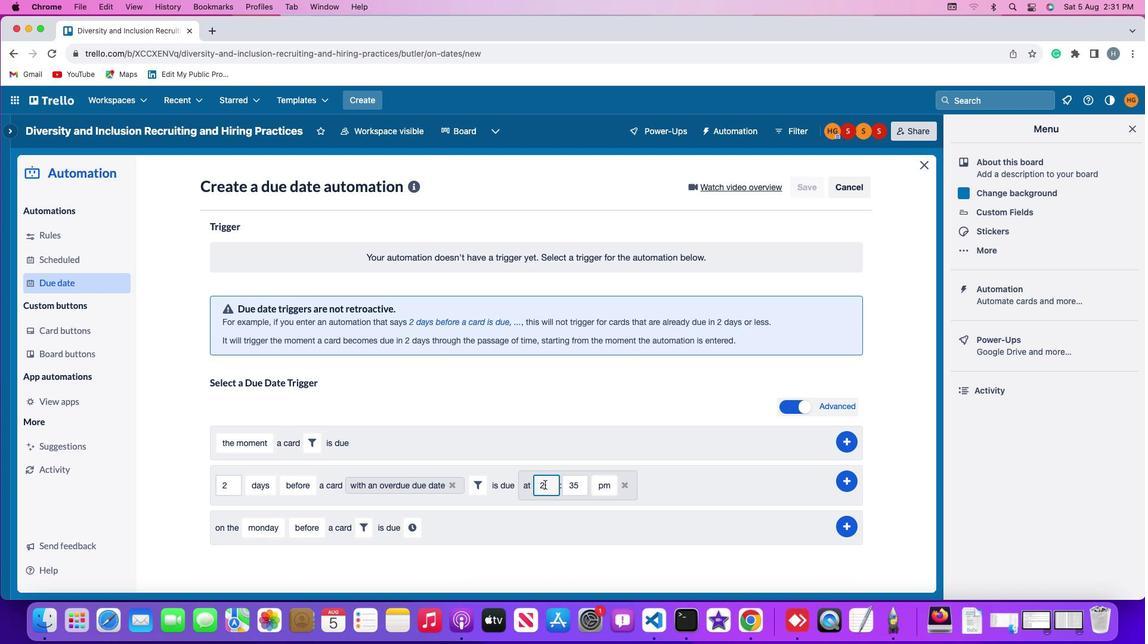 
Action: Key pressed Key.backspace
Screenshot: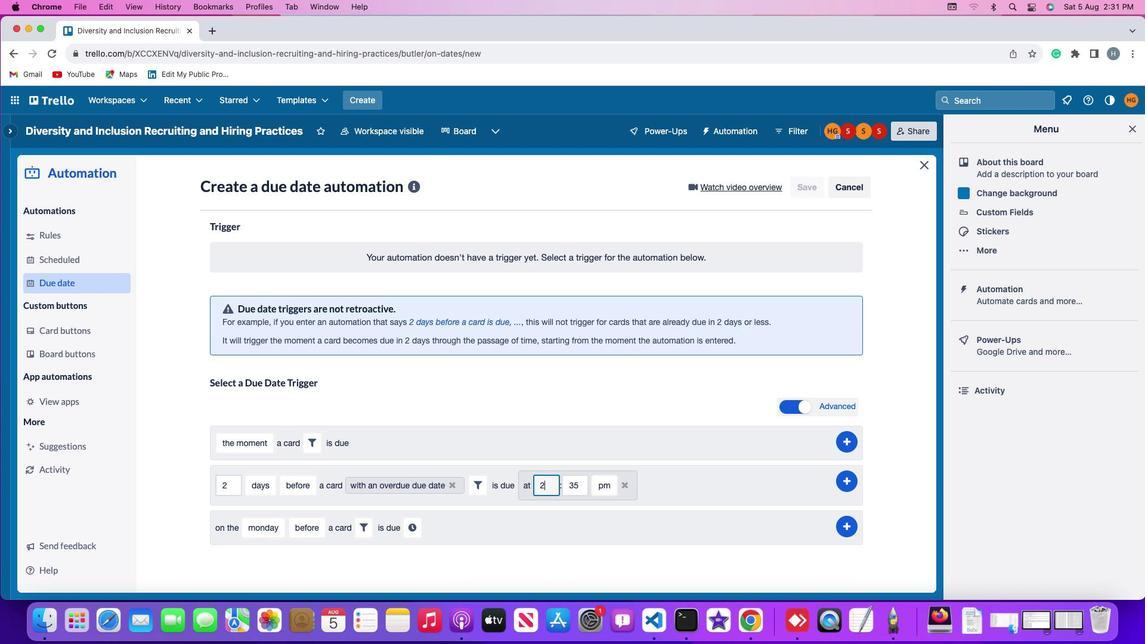 
Action: Mouse moved to (548, 485)
Screenshot: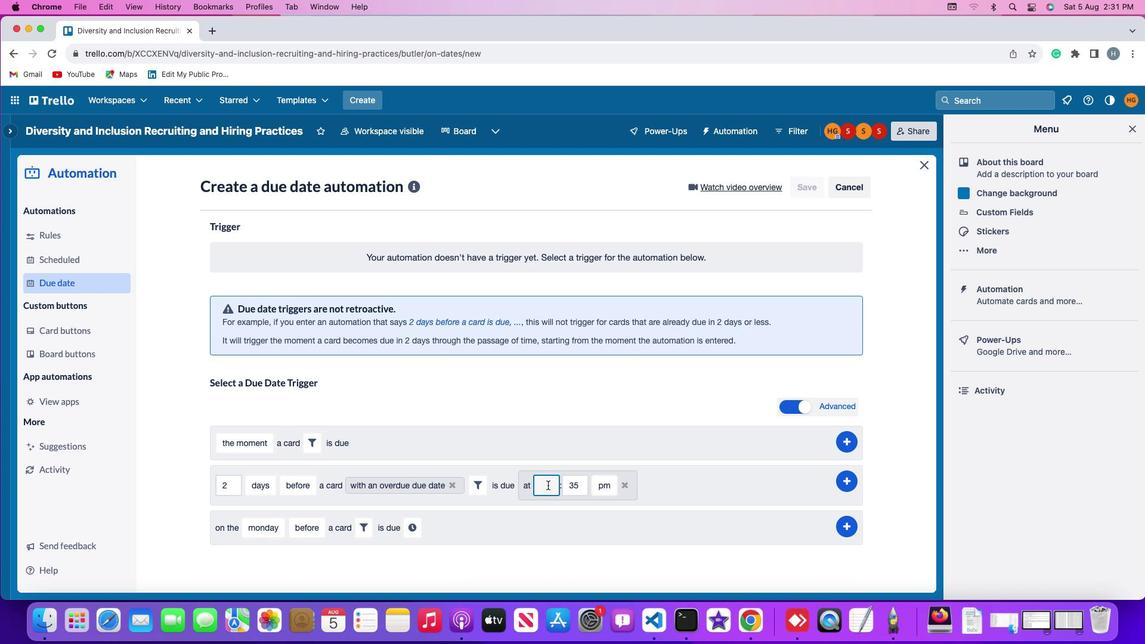 
Action: Key pressed '1''1'
Screenshot: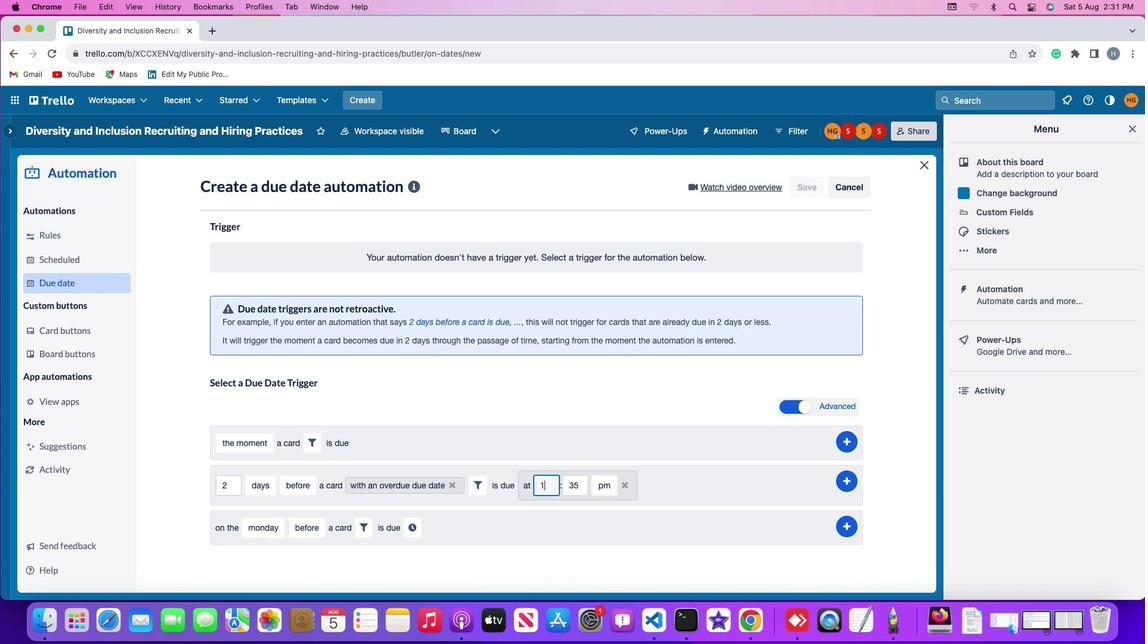 
Action: Mouse moved to (577, 485)
Screenshot: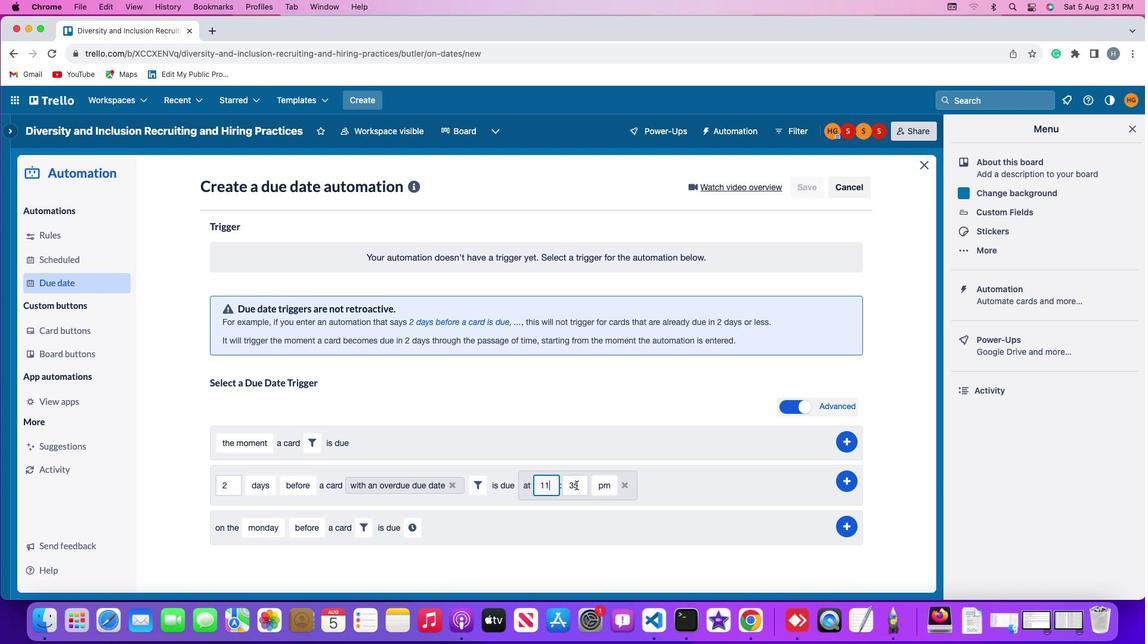 
Action: Mouse pressed left at (577, 485)
Screenshot: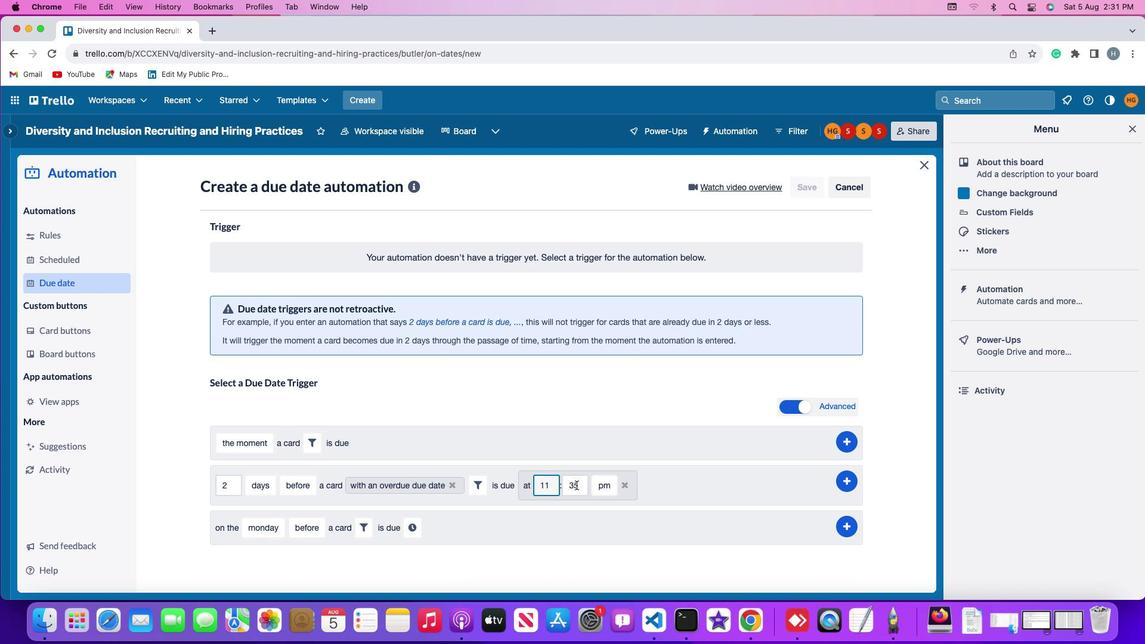 
Action: Mouse moved to (580, 485)
Screenshot: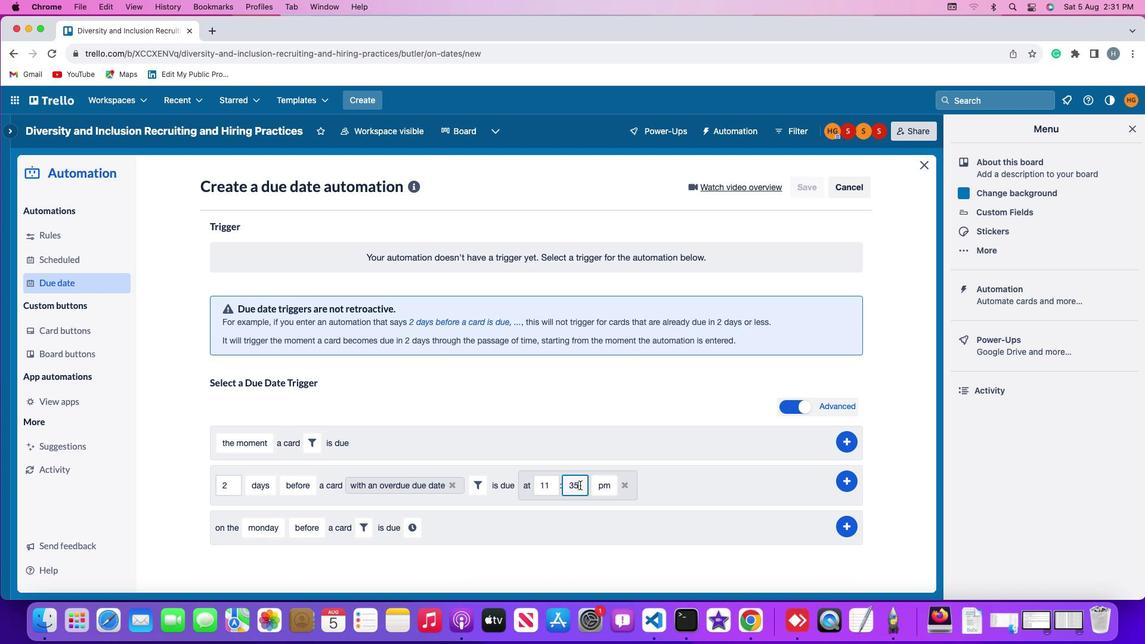 
Action: Key pressed Key.backspaceKey.backspace'0''0'
Screenshot: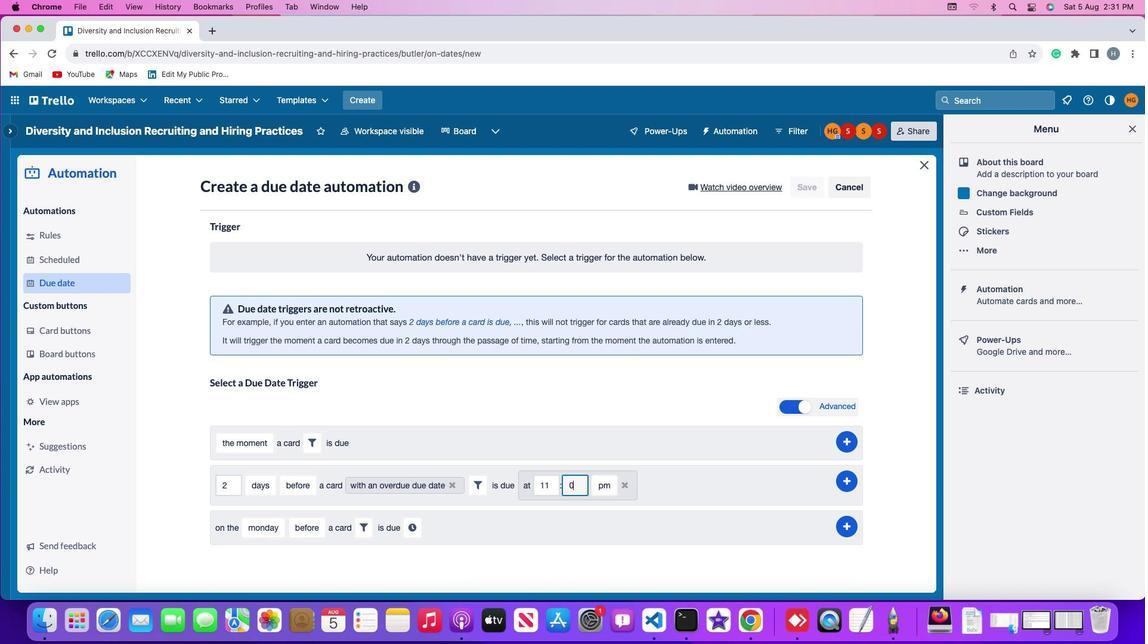 
Action: Mouse moved to (605, 486)
Screenshot: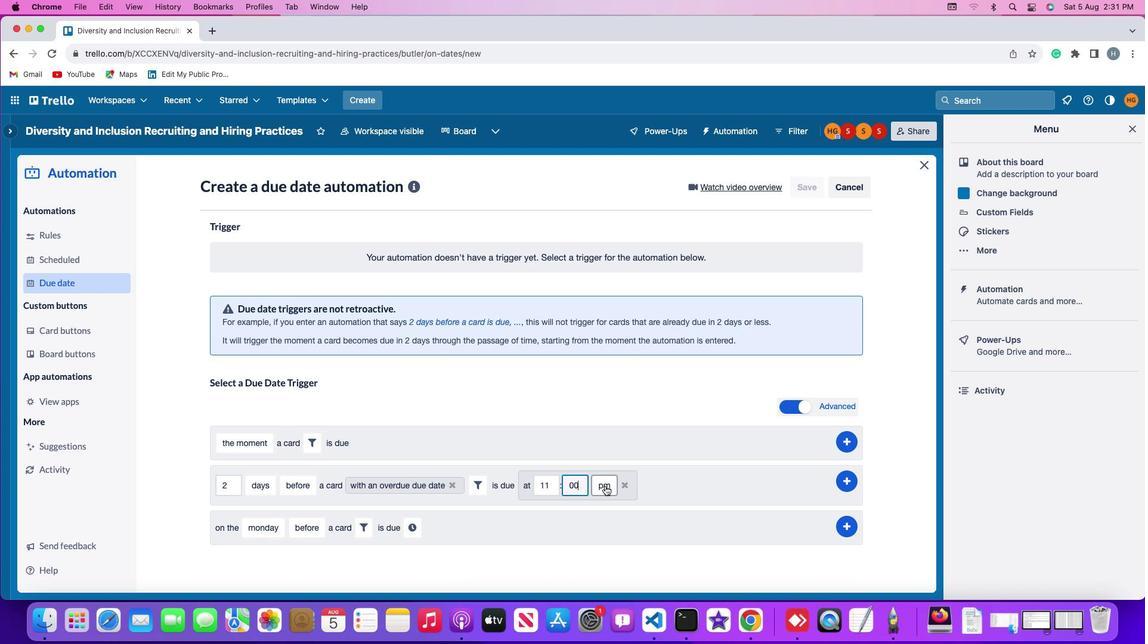
Action: Mouse pressed left at (605, 486)
Screenshot: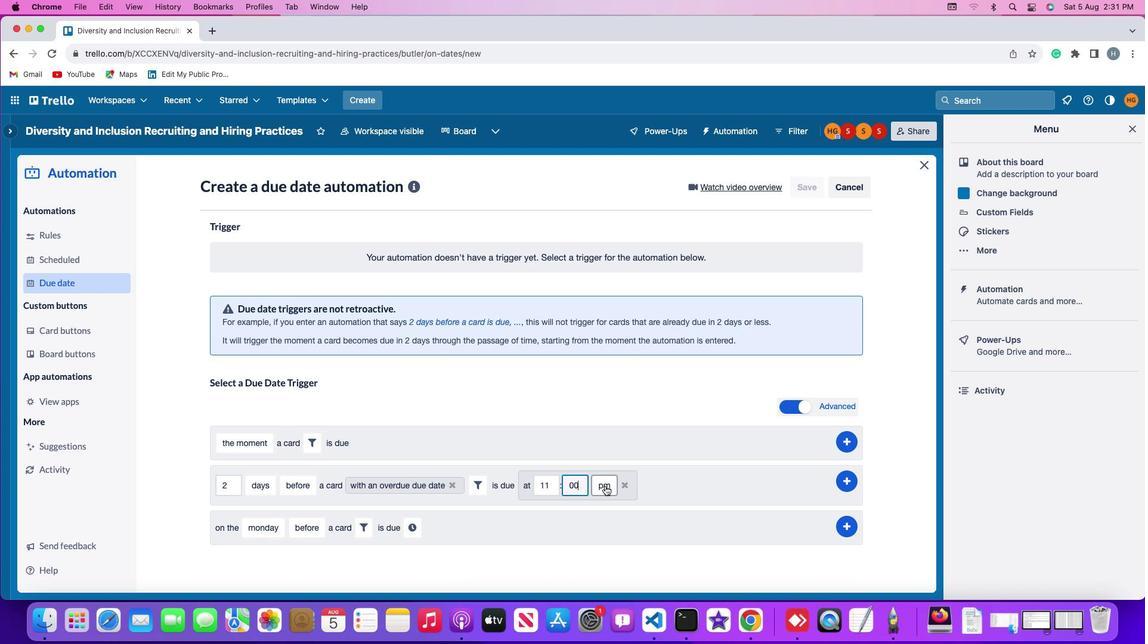 
Action: Mouse moved to (608, 504)
Screenshot: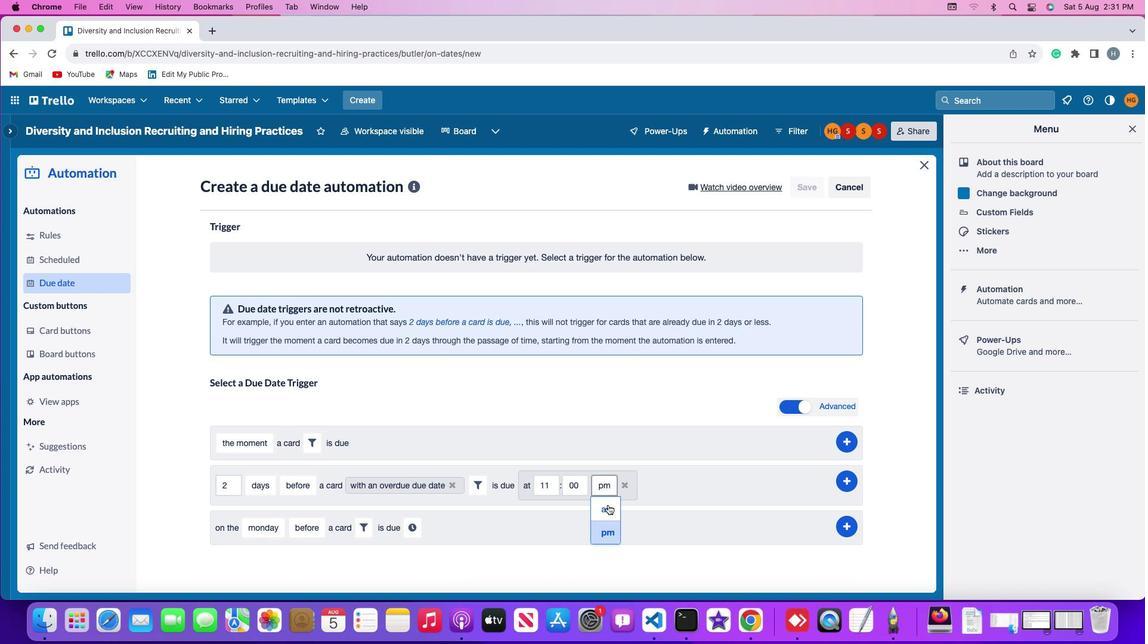 
Action: Mouse pressed left at (608, 504)
Screenshot: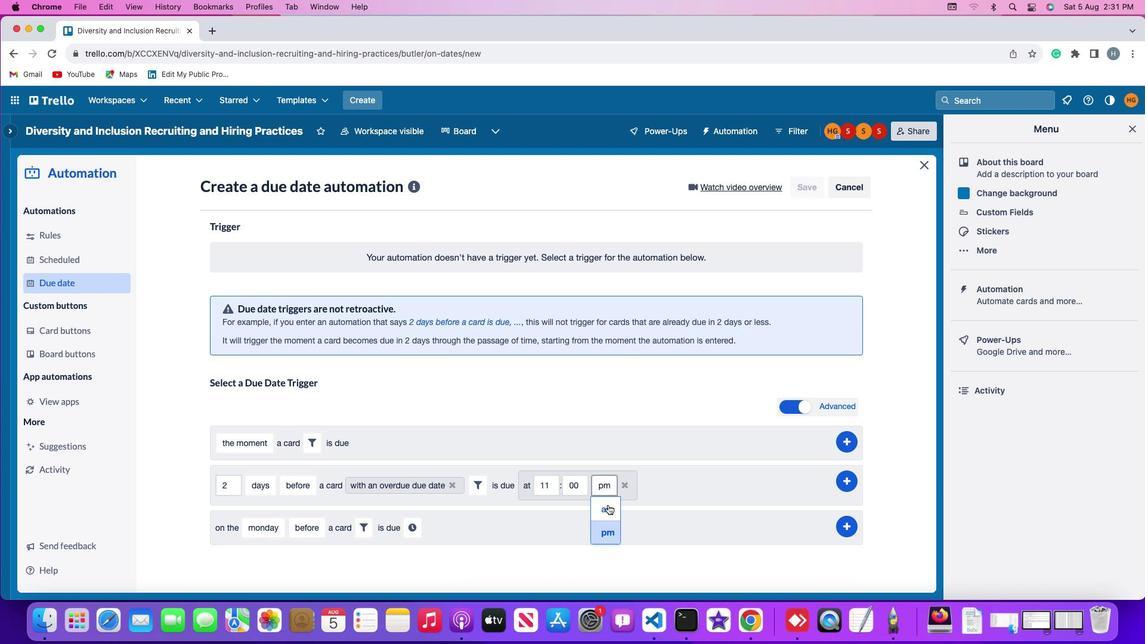 
Action: Mouse moved to (846, 477)
Screenshot: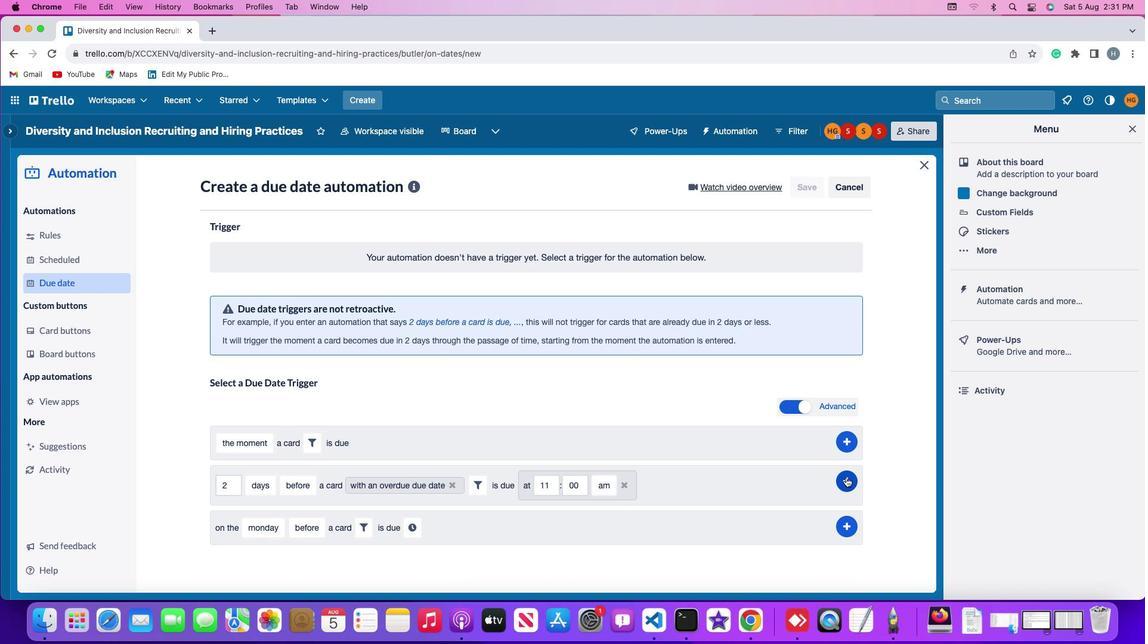 
Action: Mouse pressed left at (846, 477)
Screenshot: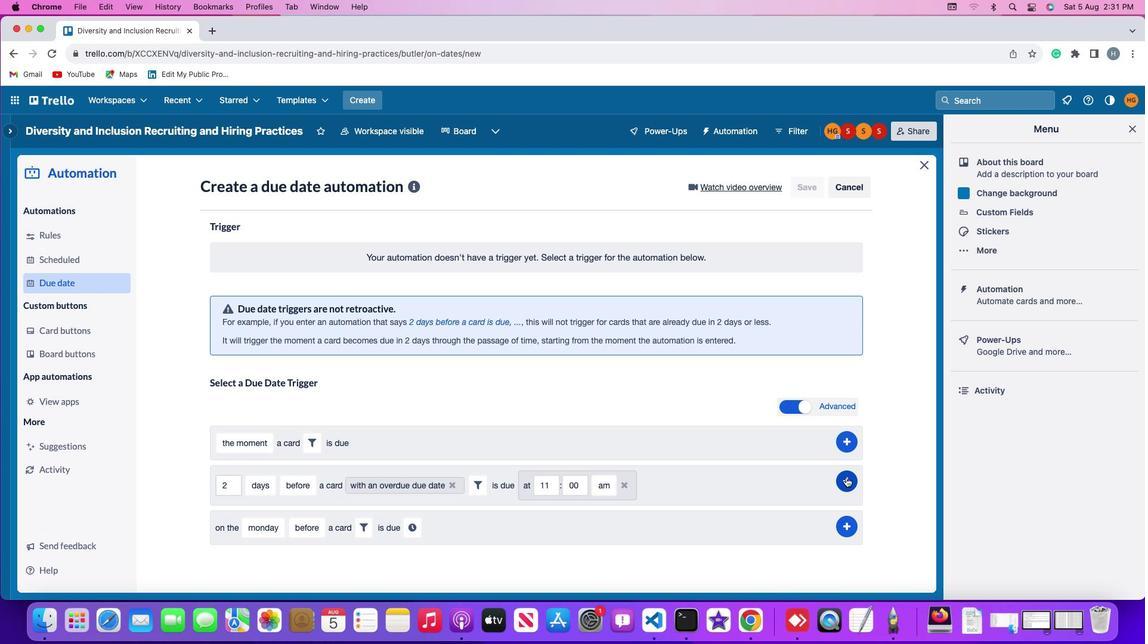 
Action: Mouse moved to (905, 312)
Screenshot: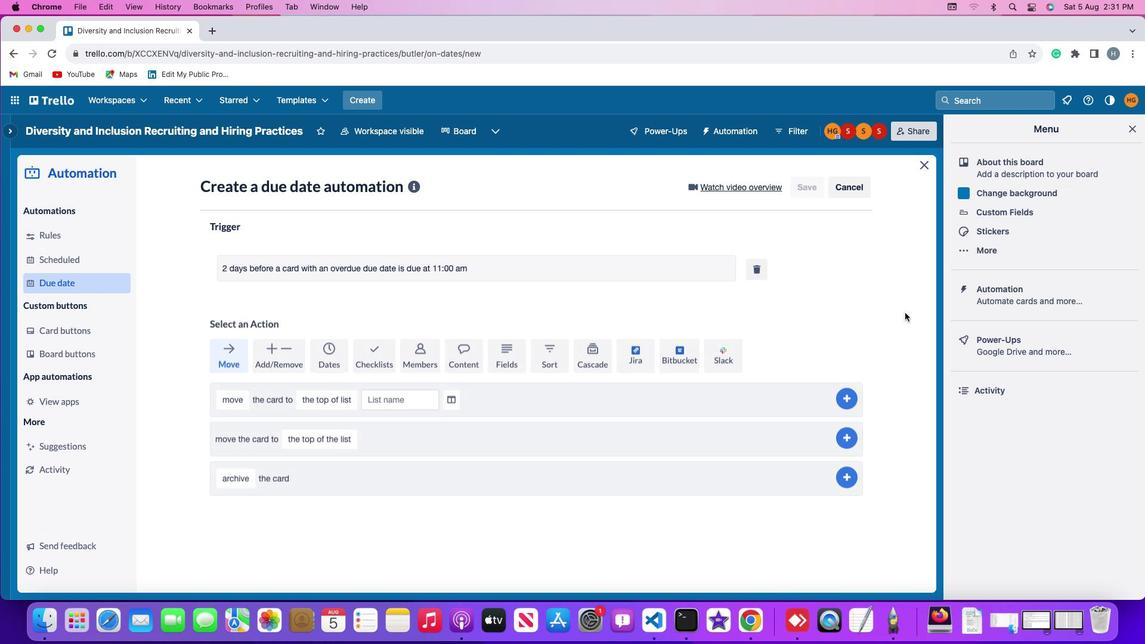 
